 Task: For heading Use Playfair display with dark grey 1 1 colour.  font size for heading18,  'Change the font style of data to'Playfair display and font size to 9,  Change the alignment of both headline & data to Align center.  In the sheet  Attendance Sheet for Weekly Reportingbook
Action: Mouse moved to (46, 174)
Screenshot: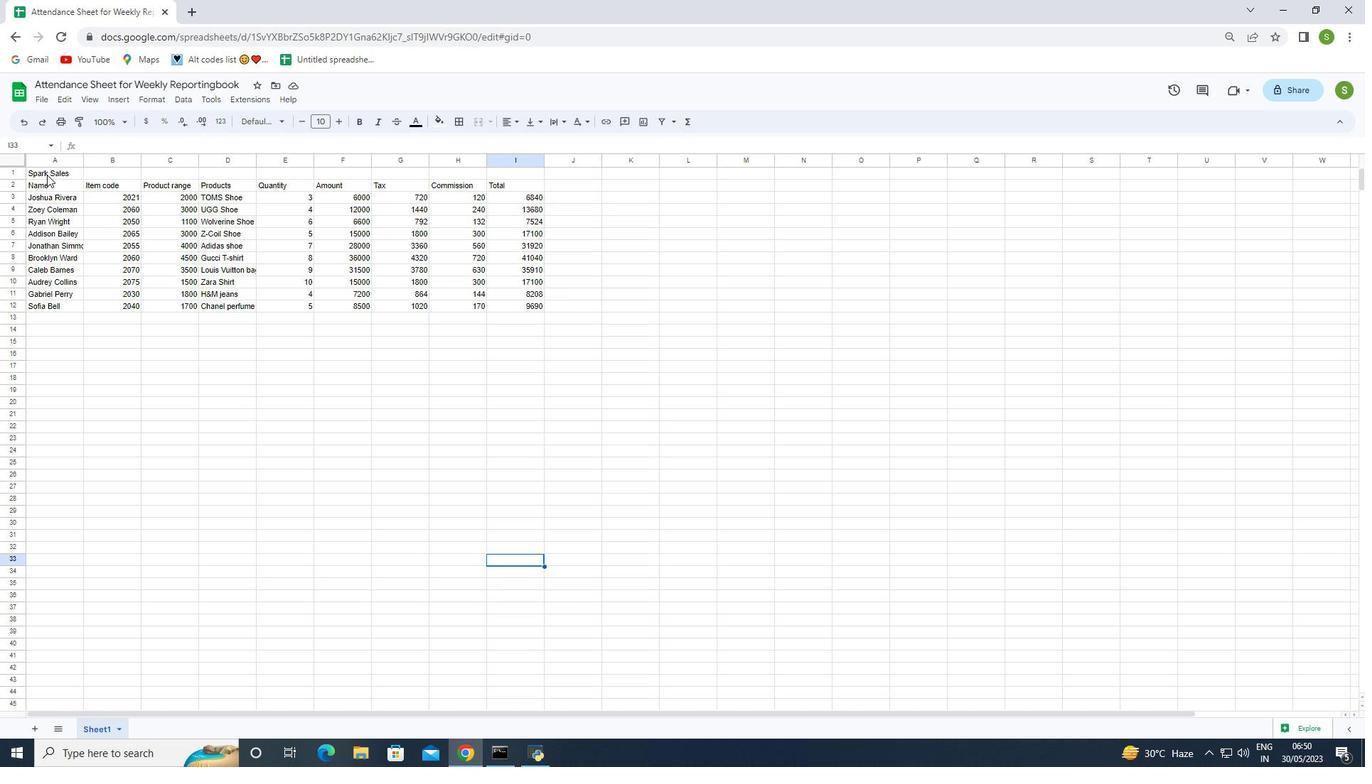 
Action: Mouse pressed left at (46, 174)
Screenshot: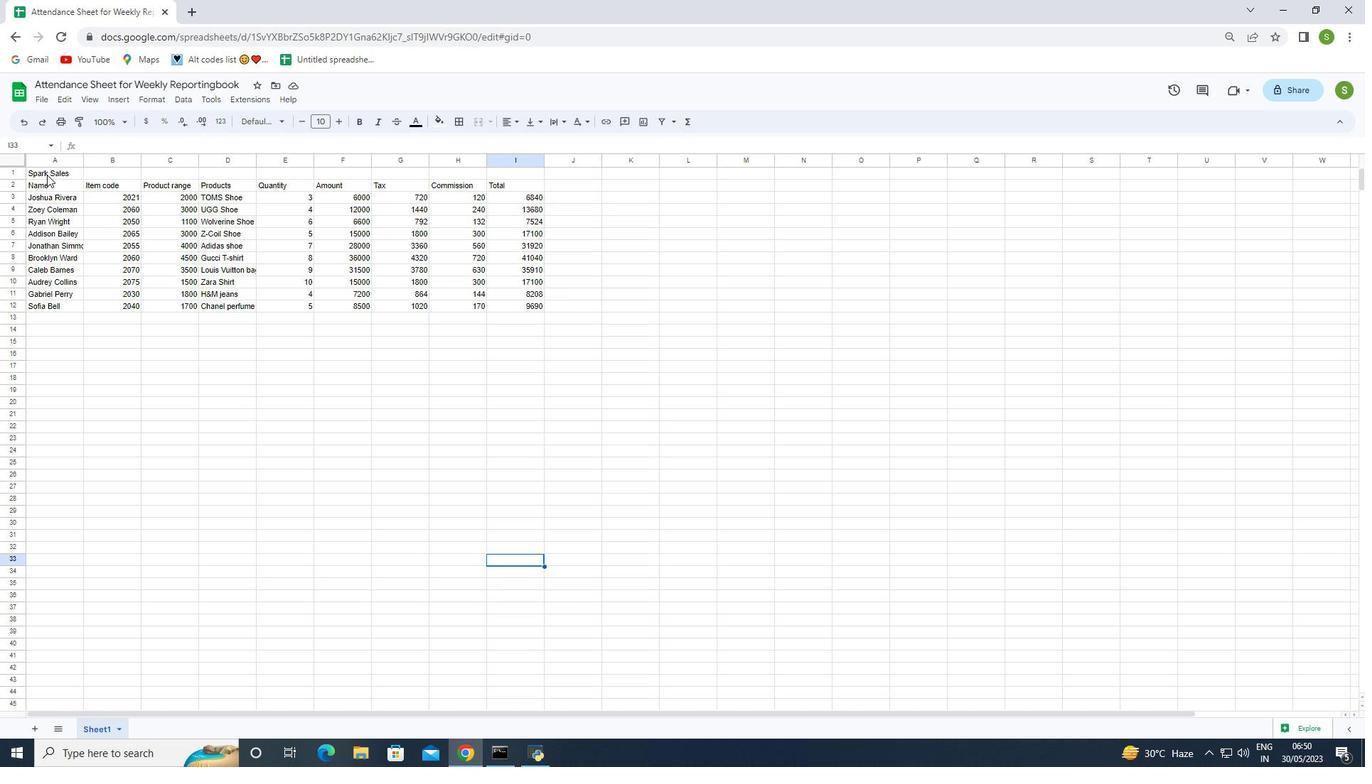 
Action: Mouse moved to (274, 122)
Screenshot: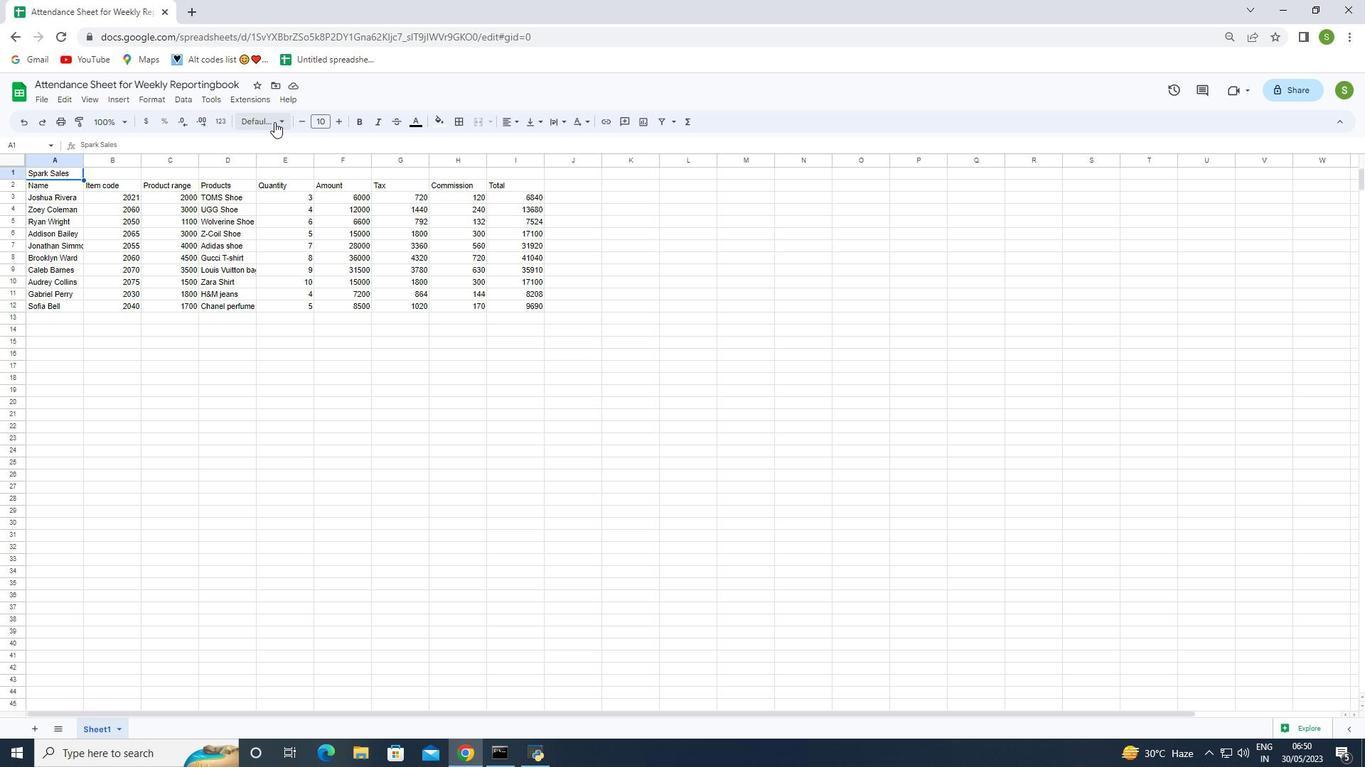 
Action: Mouse pressed left at (274, 122)
Screenshot: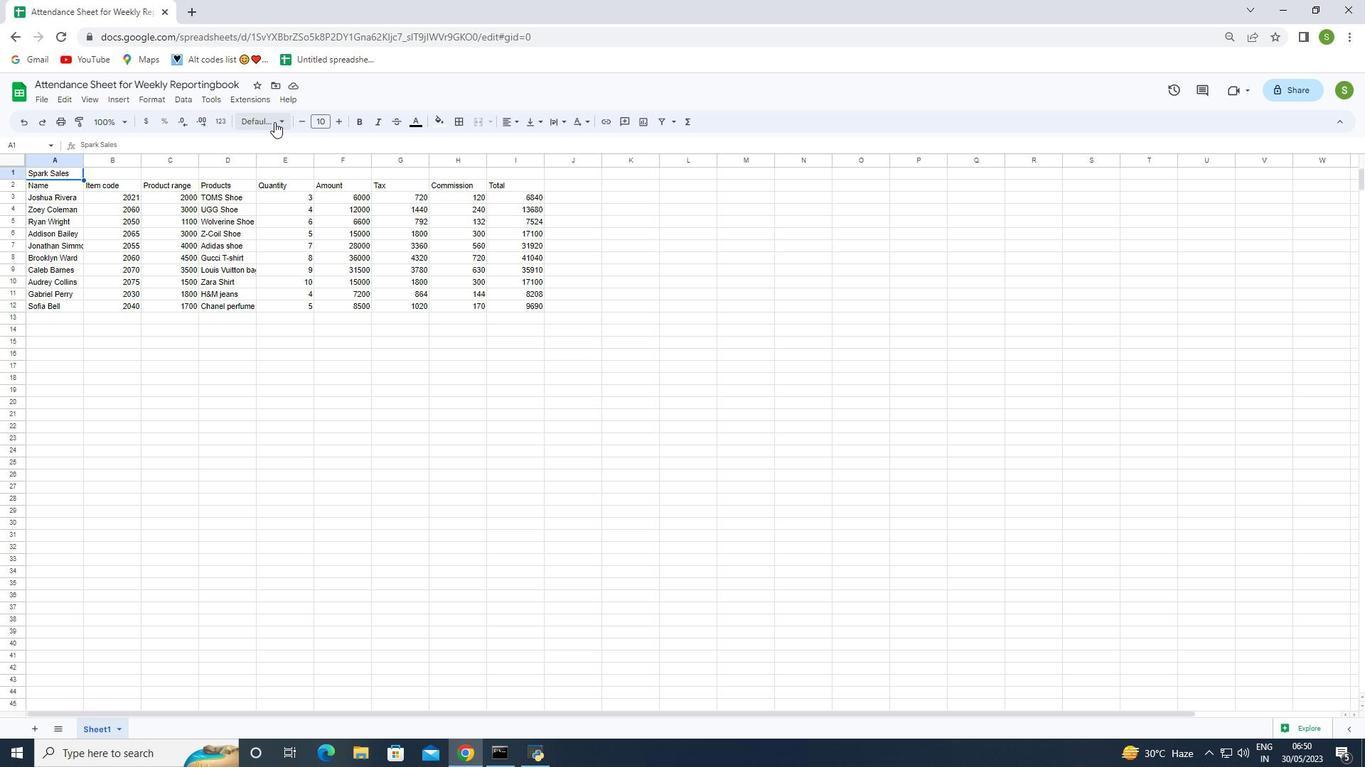 
Action: Mouse moved to (271, 597)
Screenshot: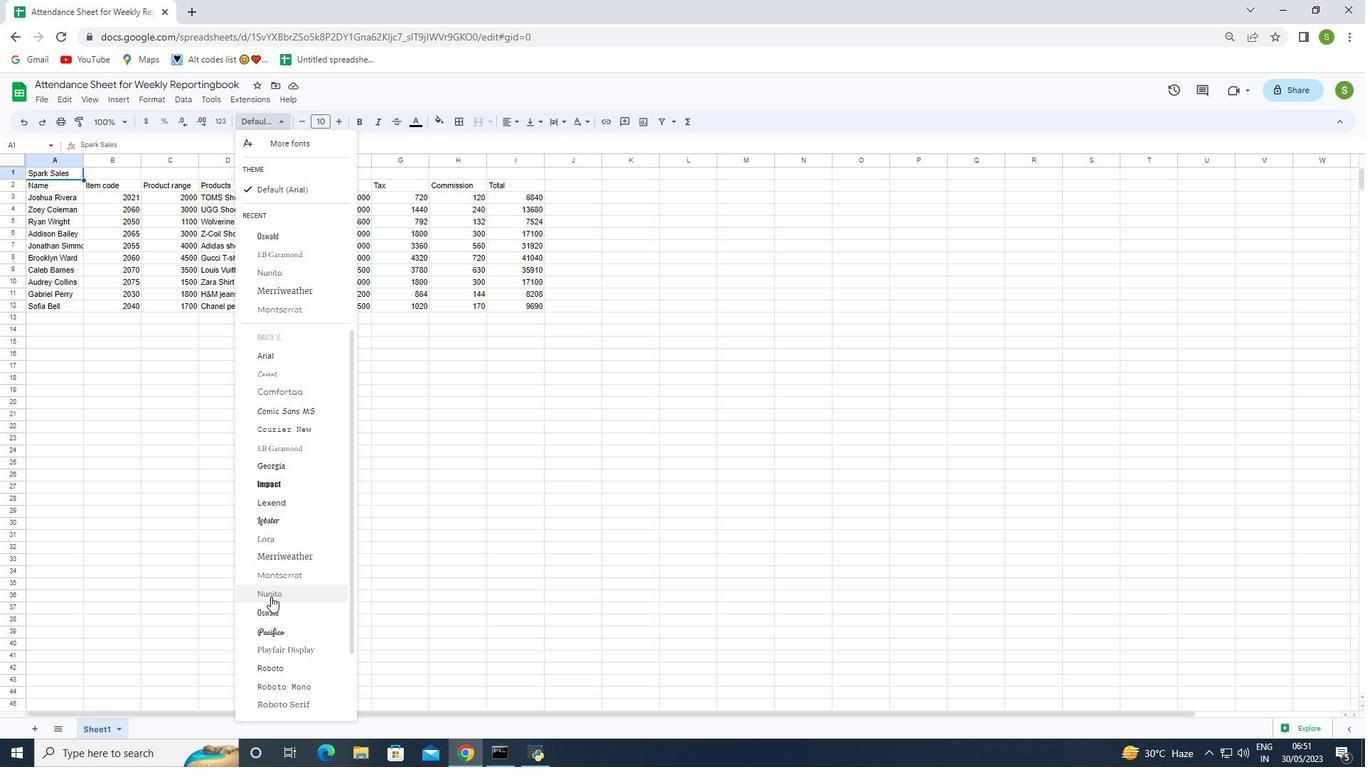 
Action: Mouse scrolled (271, 596) with delta (0, 0)
Screenshot: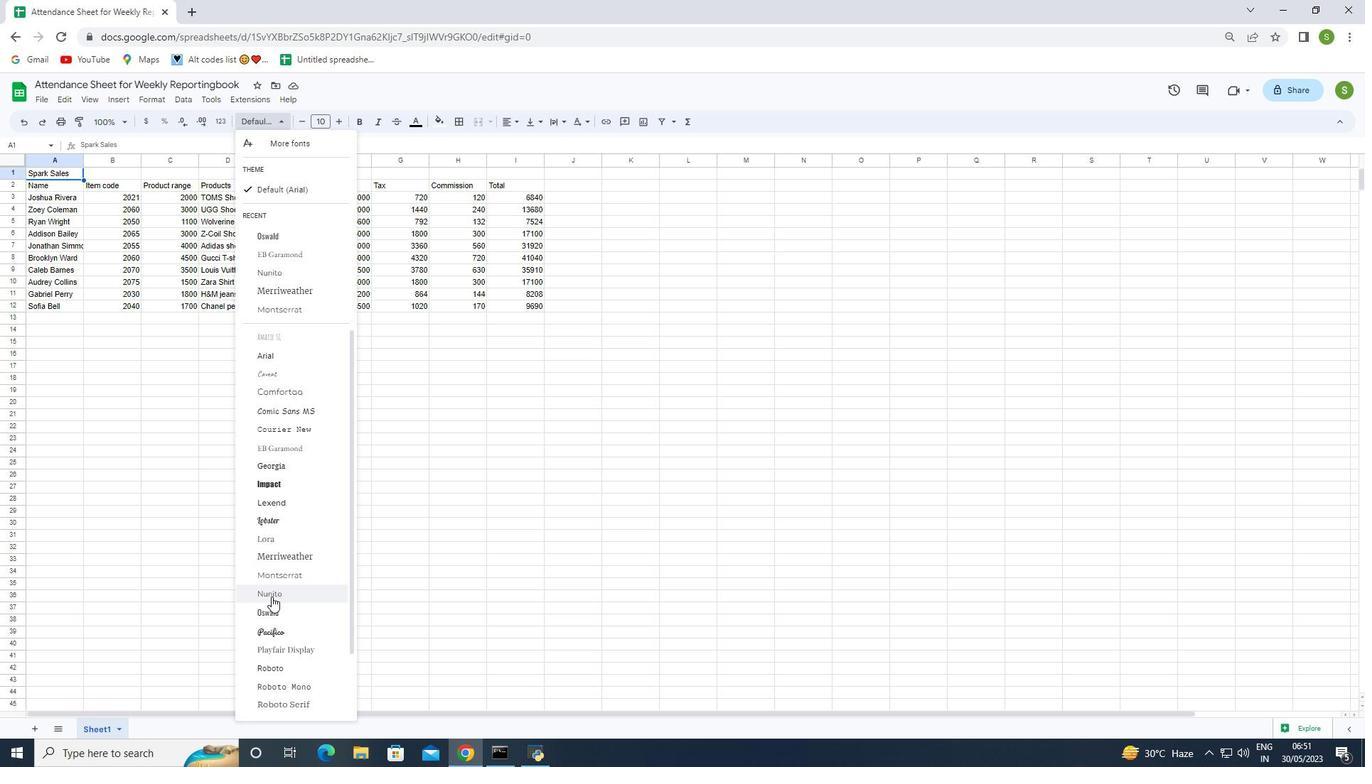 
Action: Mouse moved to (284, 644)
Screenshot: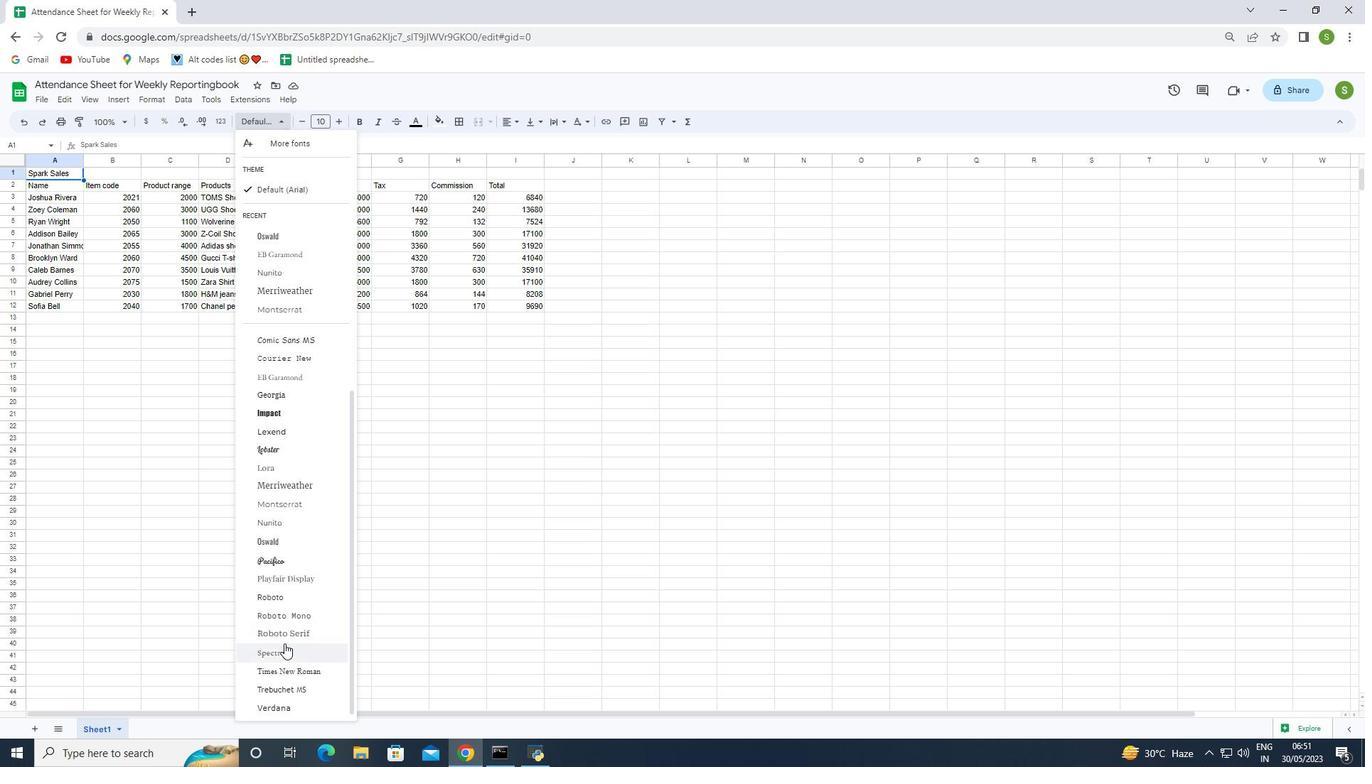 
Action: Mouse scrolled (284, 643) with delta (0, 0)
Screenshot: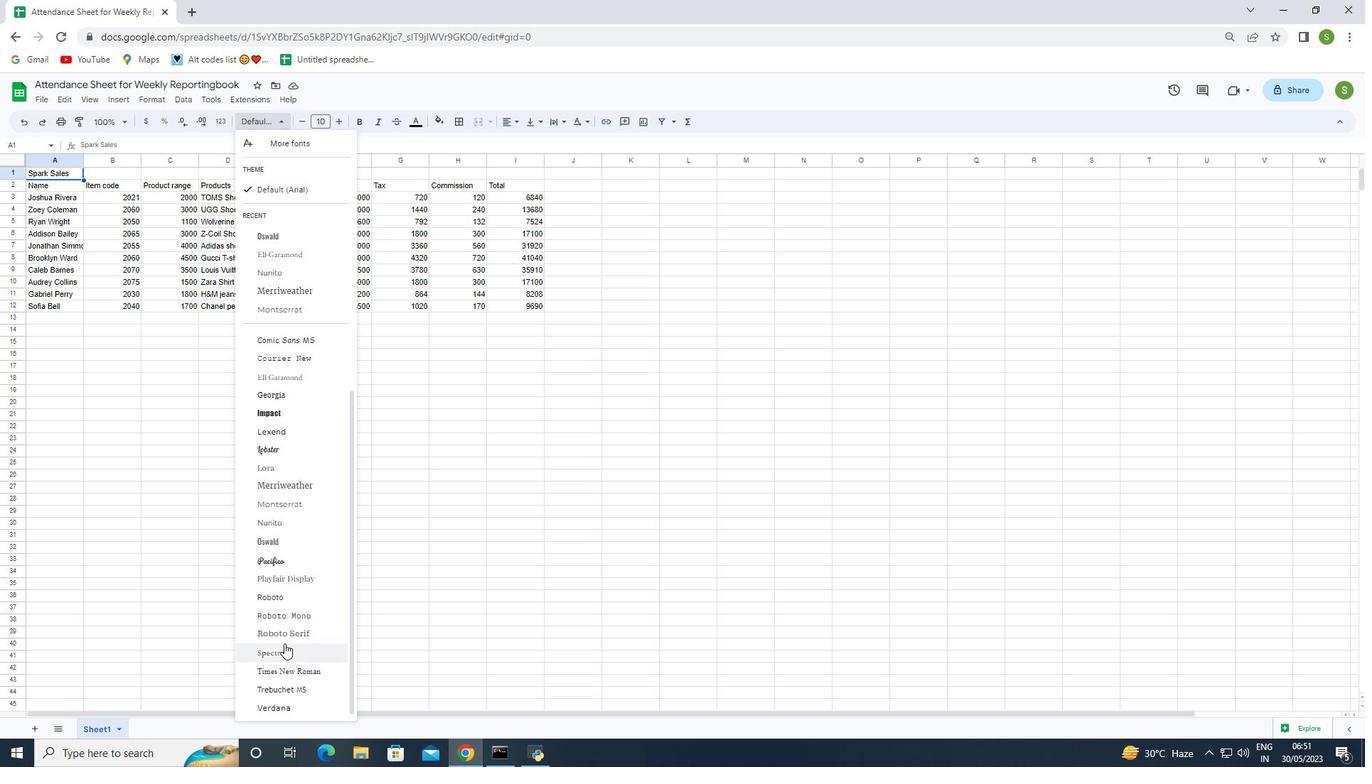 
Action: Mouse scrolled (284, 643) with delta (0, 0)
Screenshot: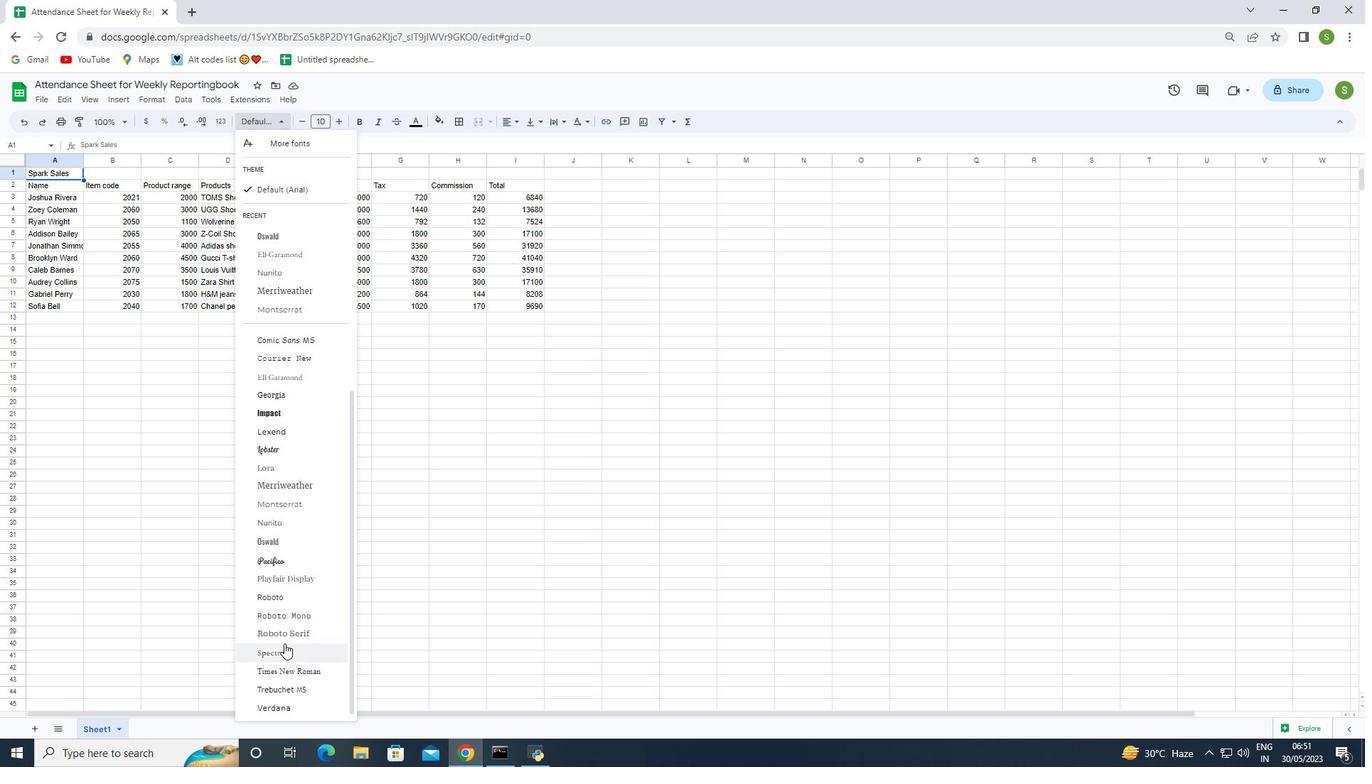 
Action: Mouse moved to (284, 644)
Screenshot: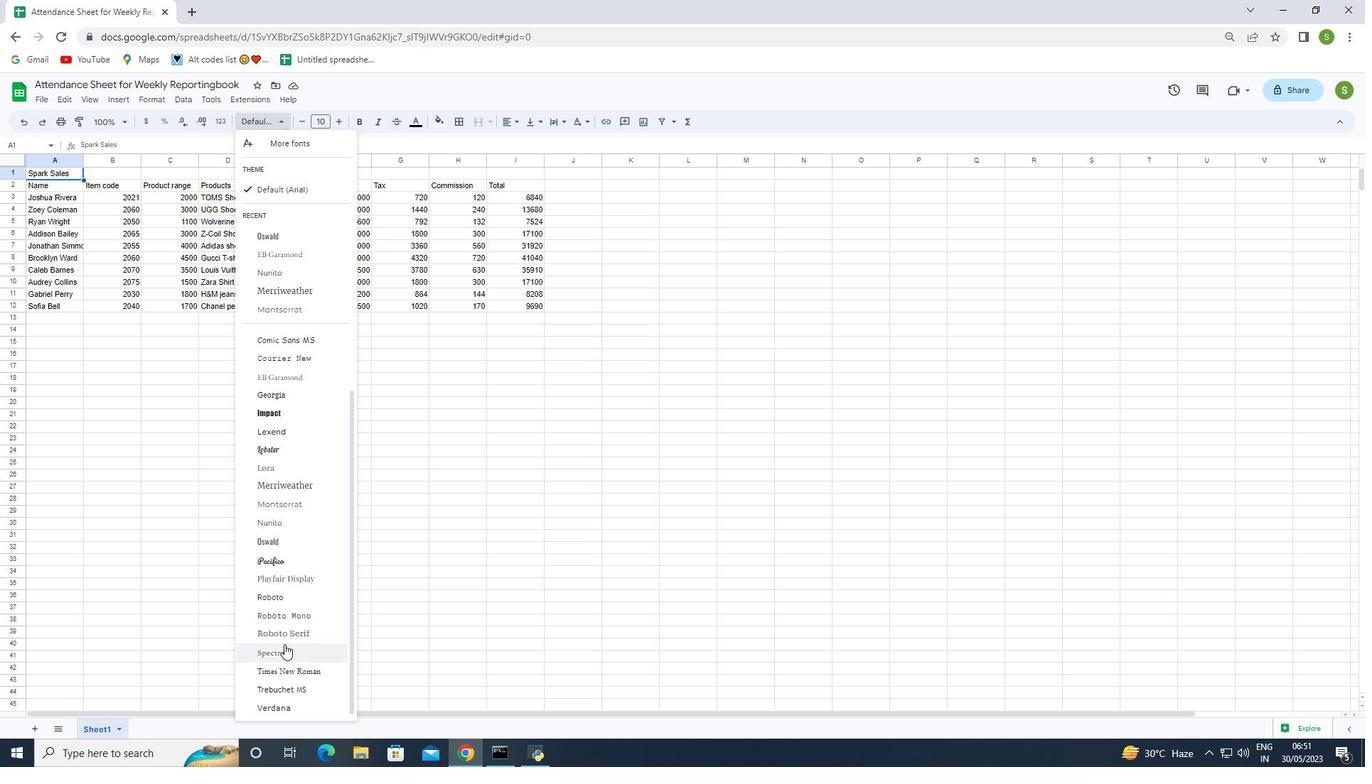 
Action: Mouse scrolled (284, 644) with delta (0, 0)
Screenshot: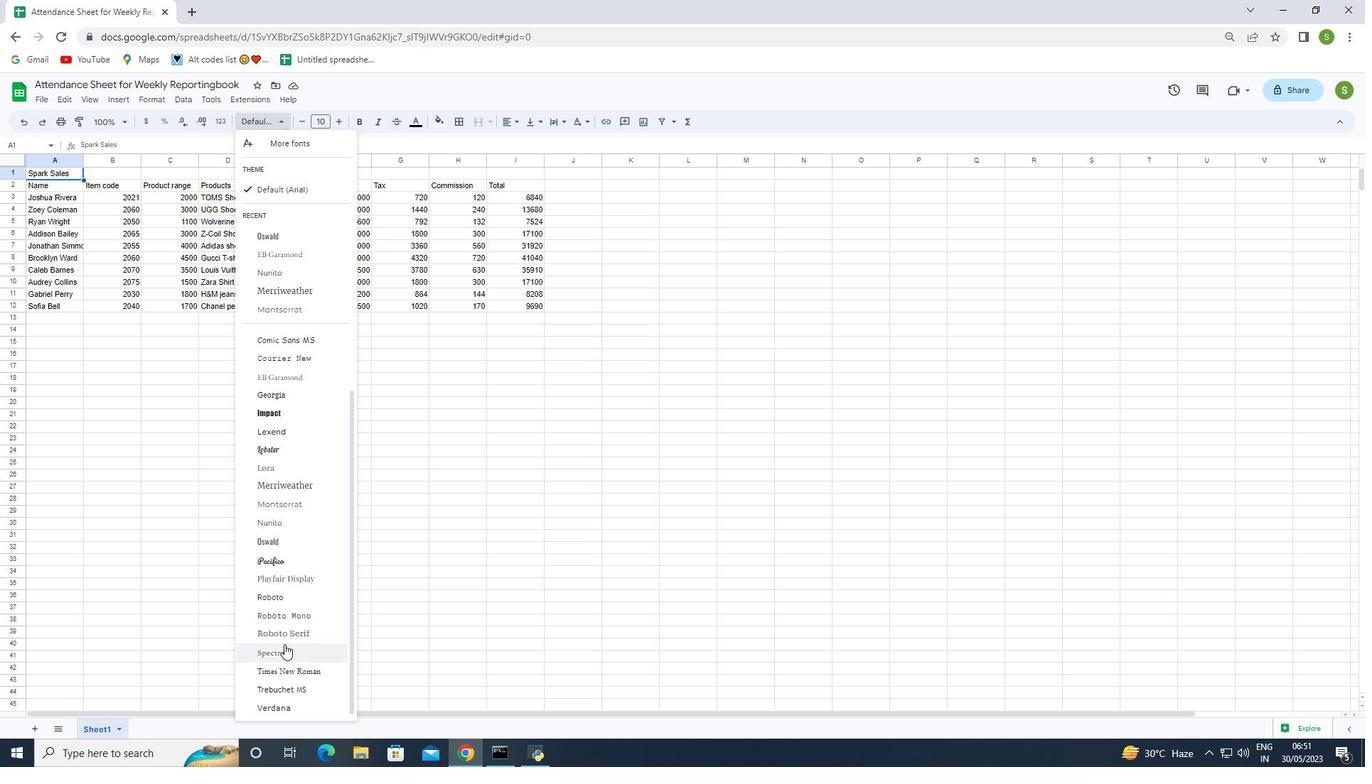 
Action: Mouse scrolled (284, 644) with delta (0, 0)
Screenshot: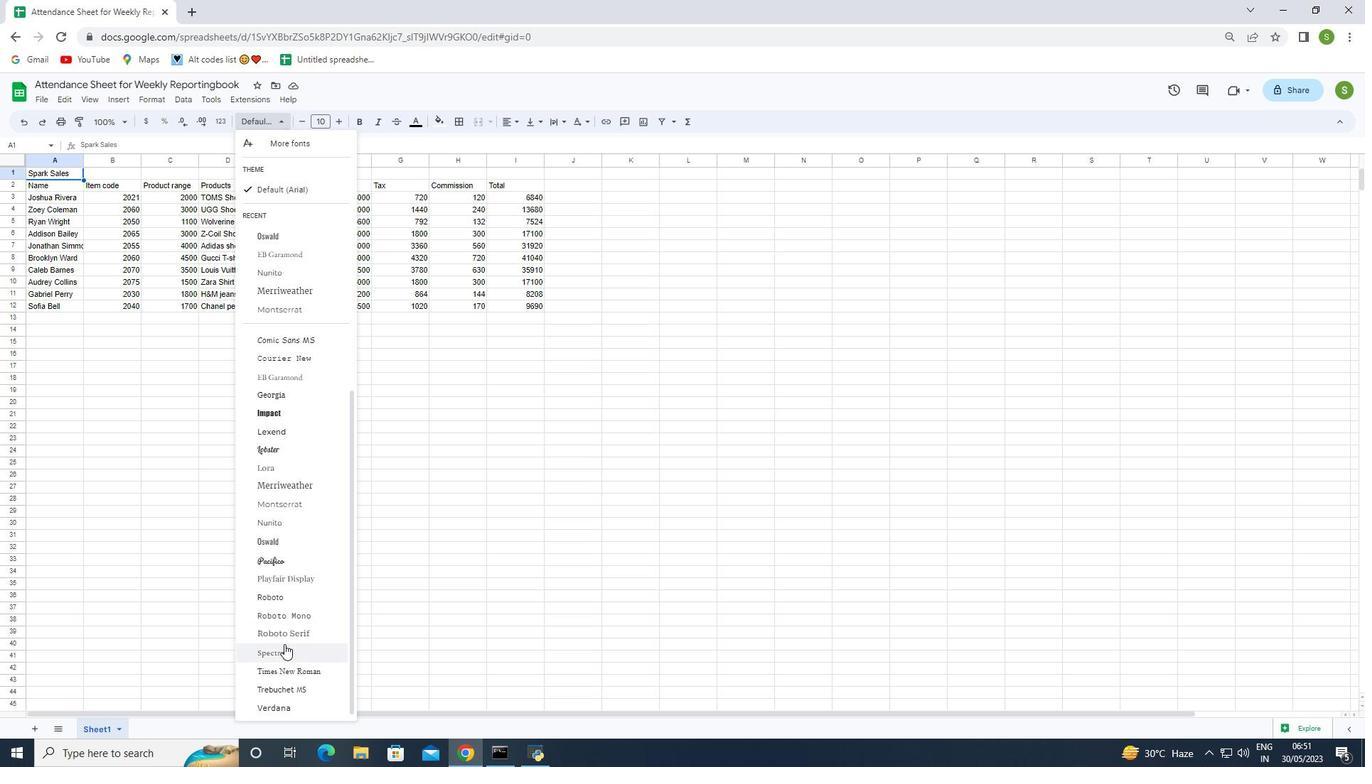 
Action: Mouse moved to (290, 664)
Screenshot: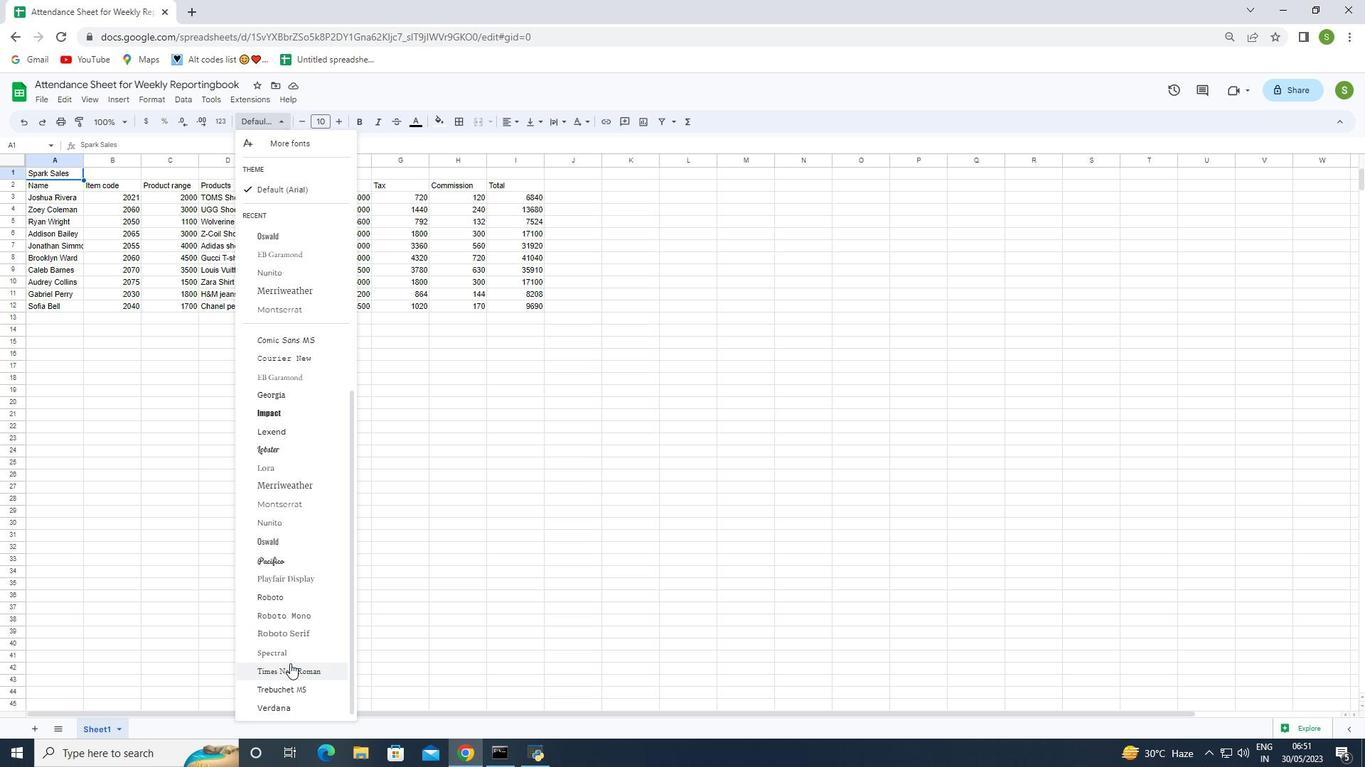 
Action: Mouse scrolled (290, 664) with delta (0, 0)
Screenshot: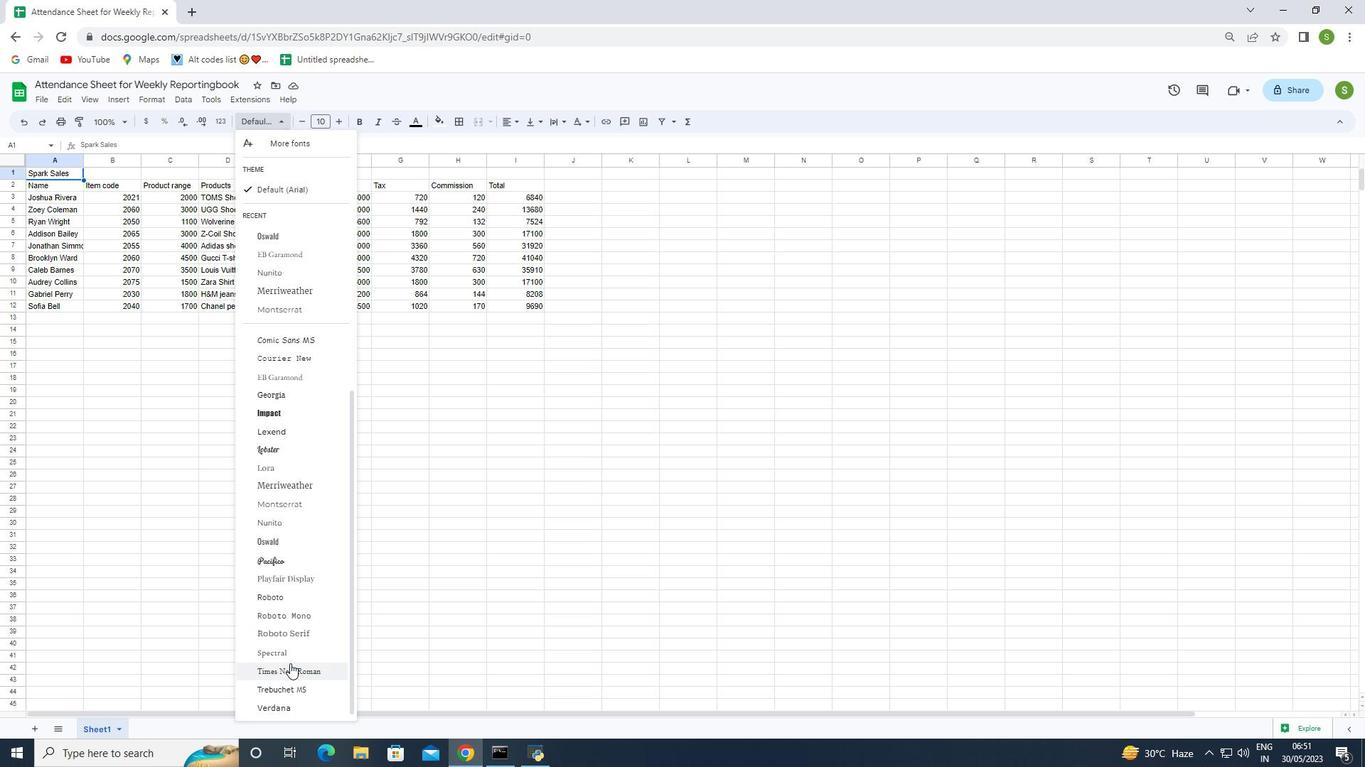 
Action: Mouse moved to (288, 658)
Screenshot: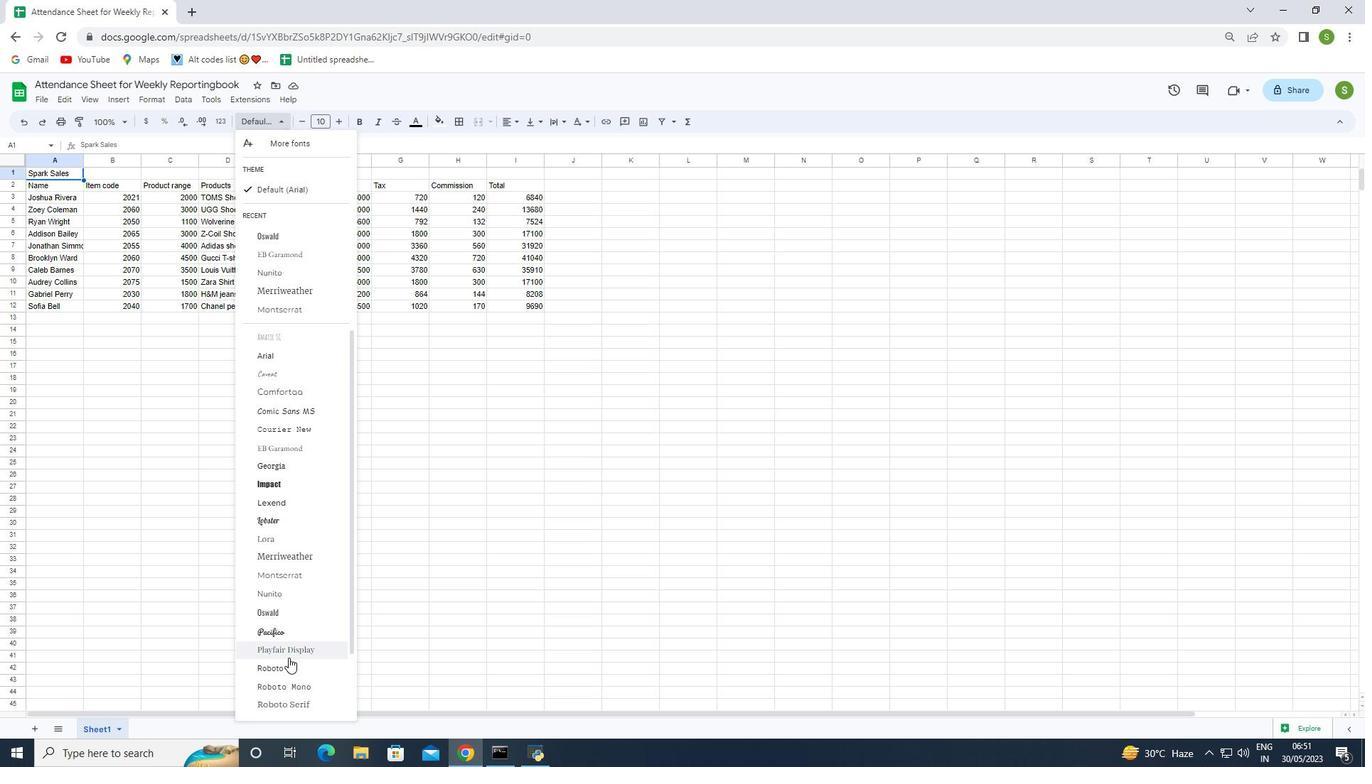 
Action: Mouse scrolled (288, 659) with delta (0, 0)
Screenshot: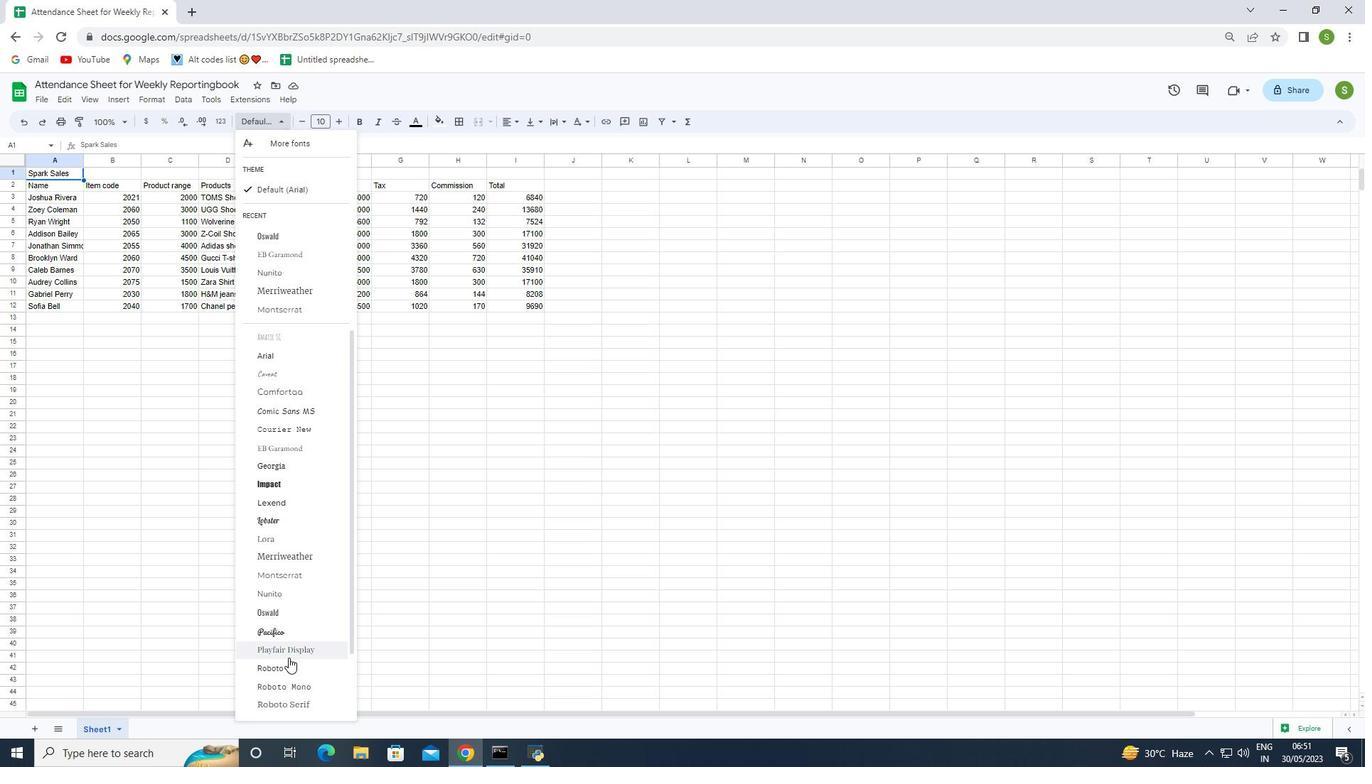 
Action: Mouse scrolled (288, 659) with delta (0, 0)
Screenshot: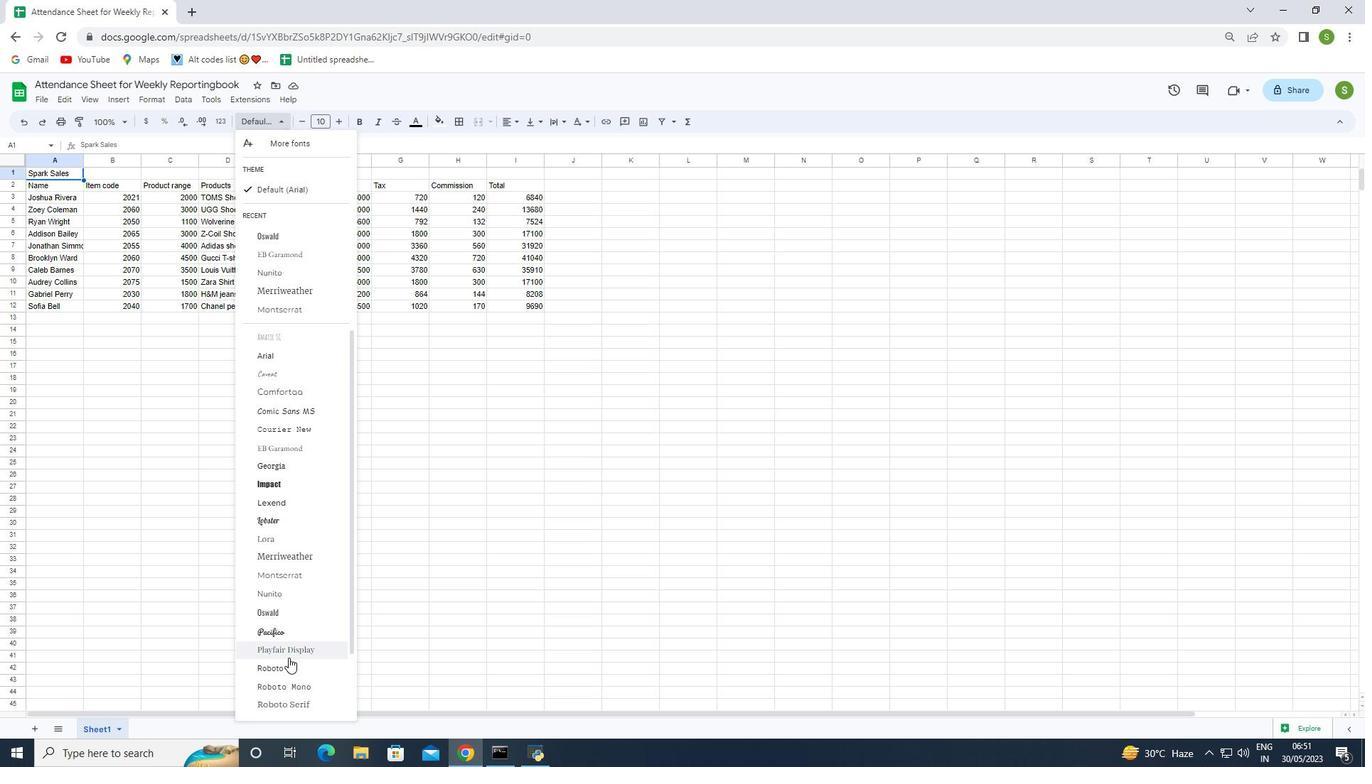 
Action: Mouse moved to (279, 607)
Screenshot: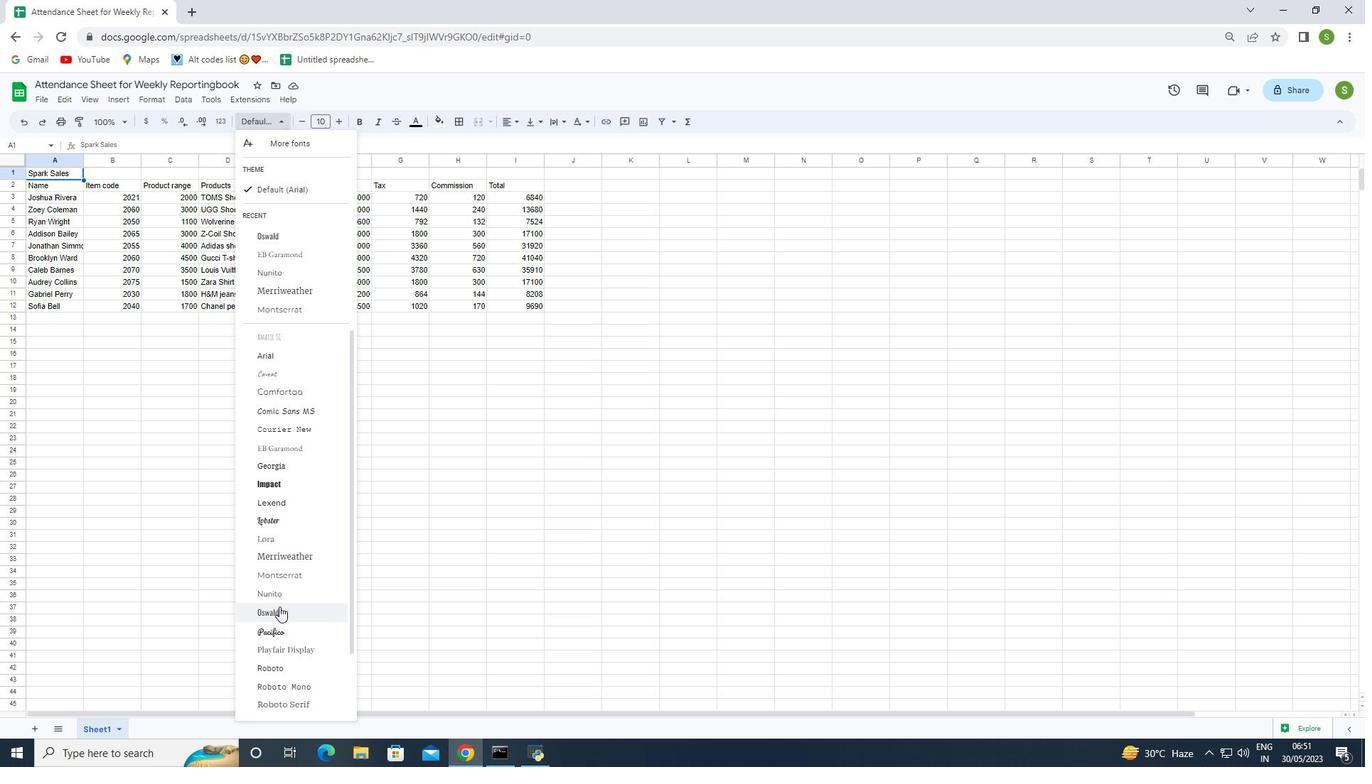 
Action: Mouse scrolled (279, 607) with delta (0, 0)
Screenshot: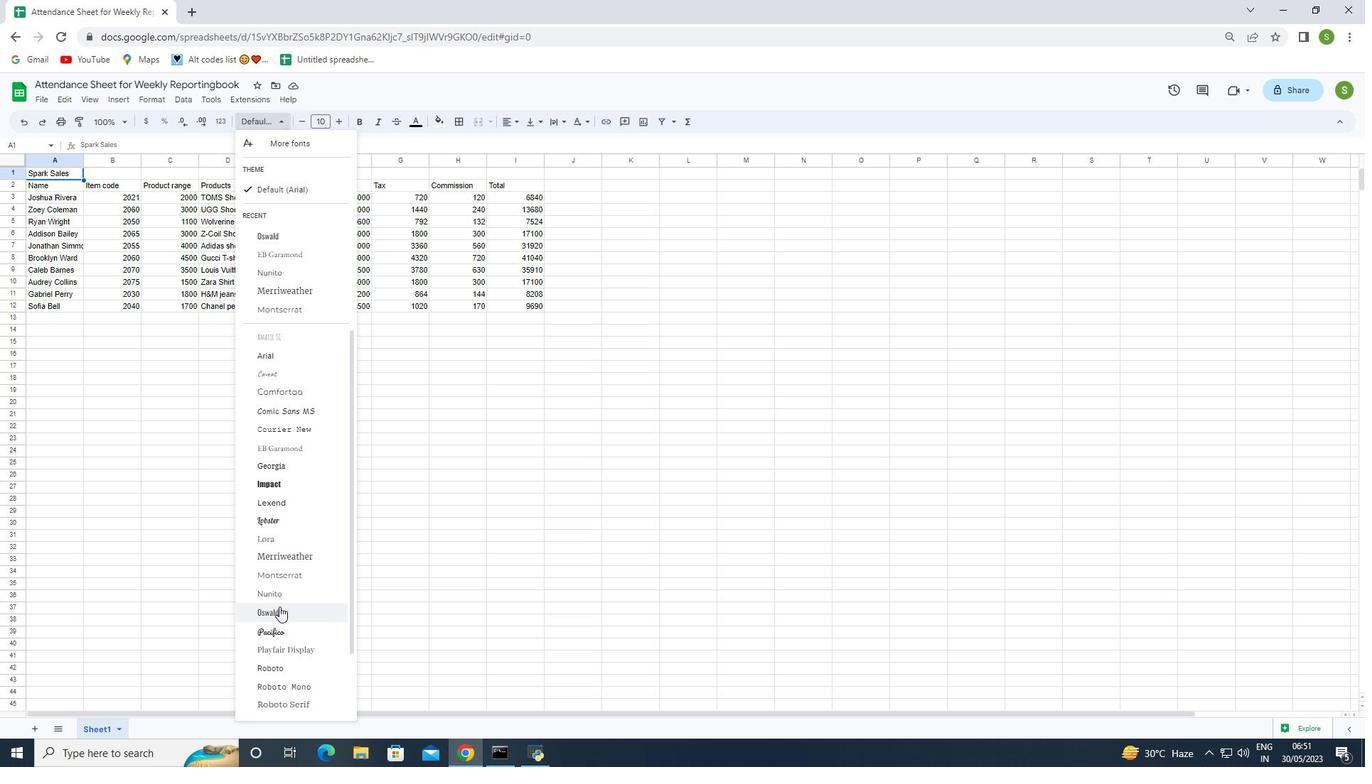 
Action: Mouse scrolled (279, 607) with delta (0, 0)
Screenshot: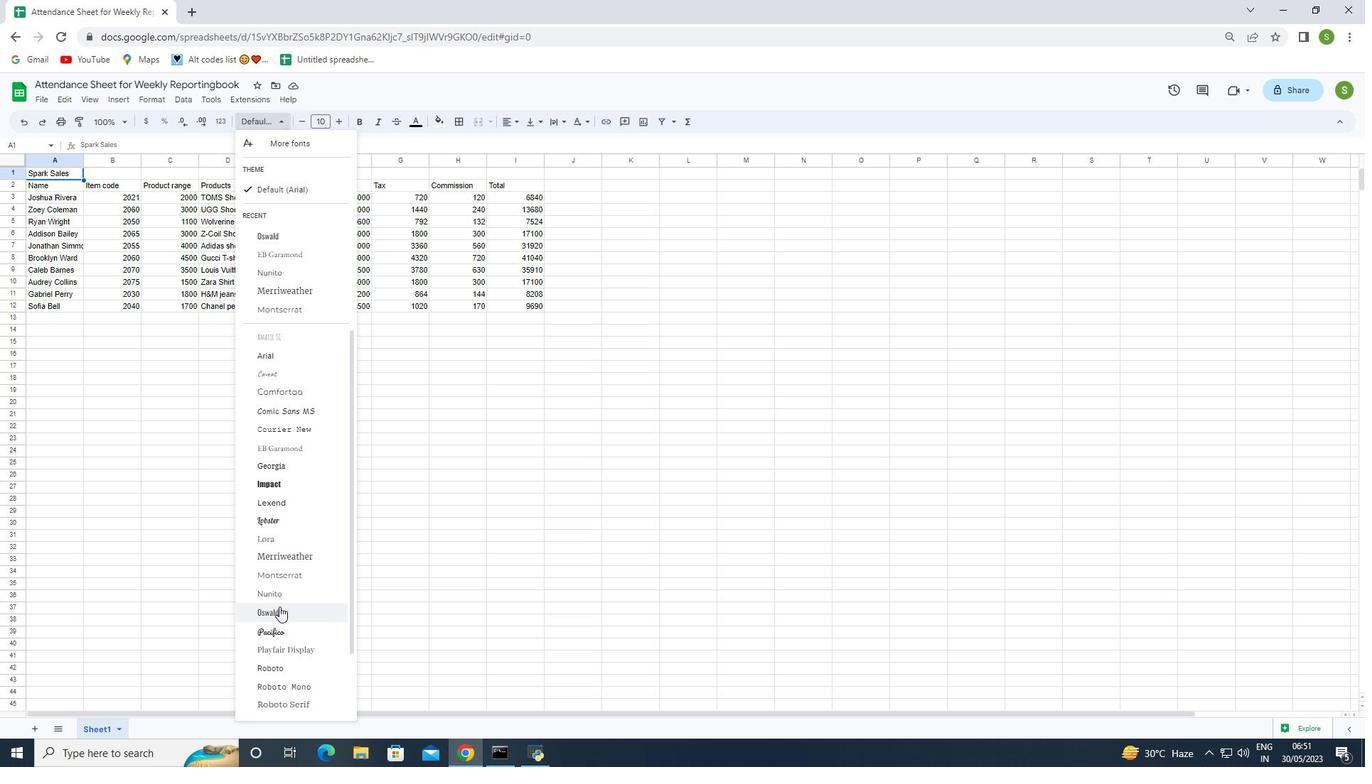
Action: Mouse moved to (278, 538)
Screenshot: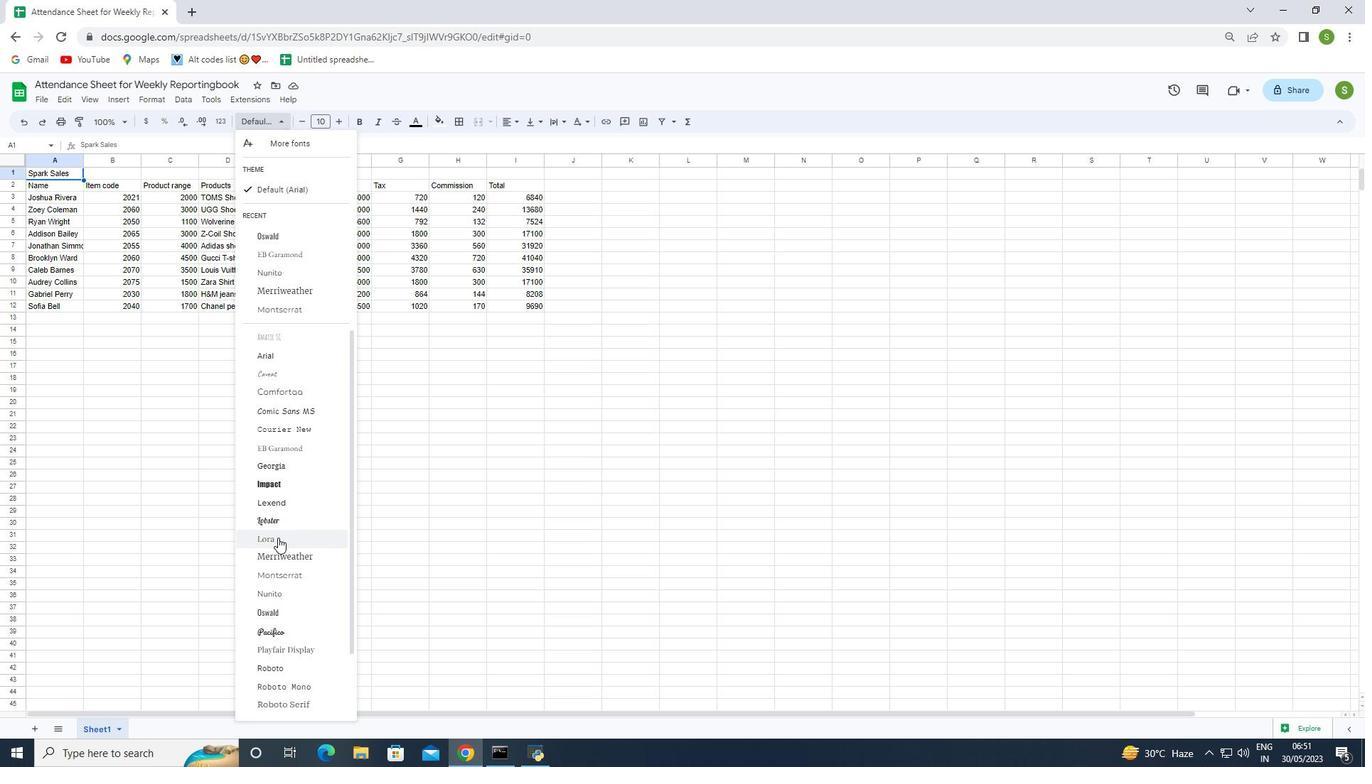 
Action: Mouse scrolled (278, 538) with delta (0, 0)
Screenshot: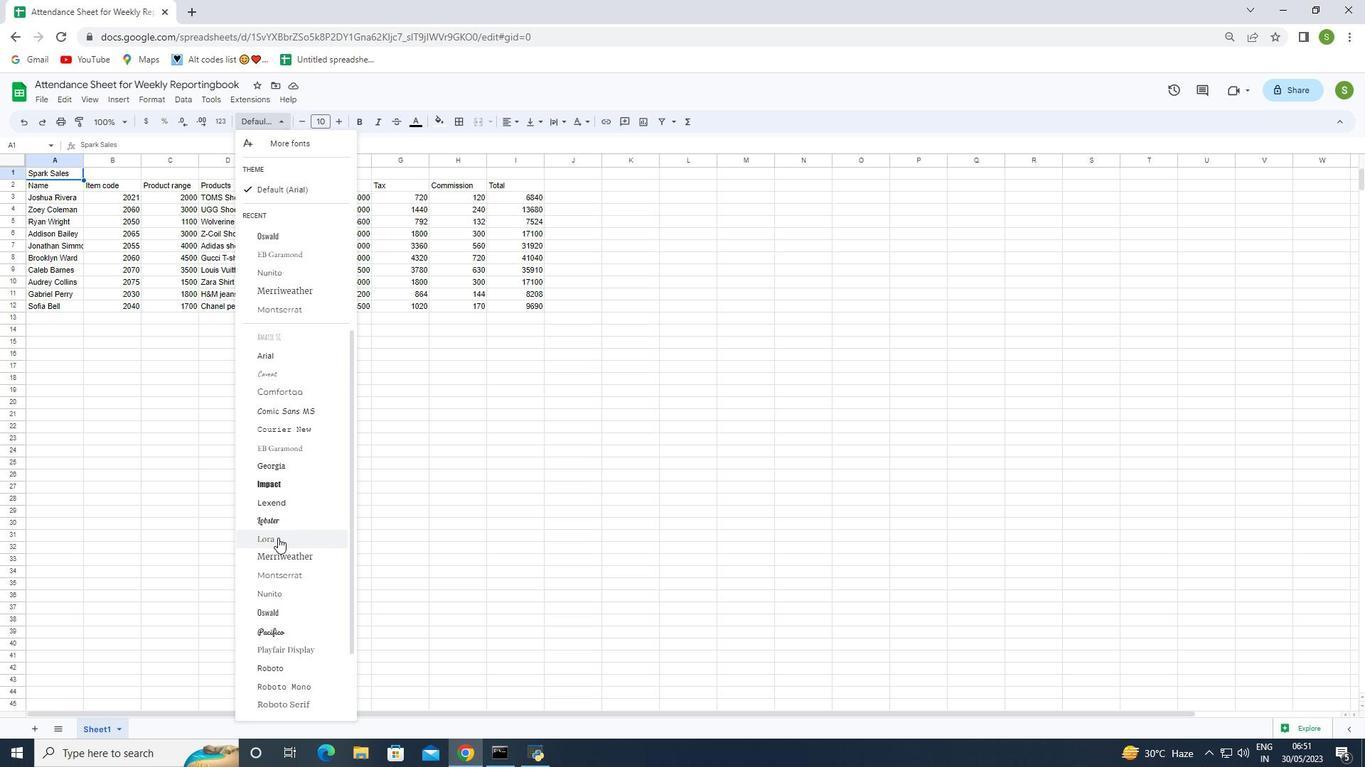 
Action: Mouse scrolled (278, 538) with delta (0, 0)
Screenshot: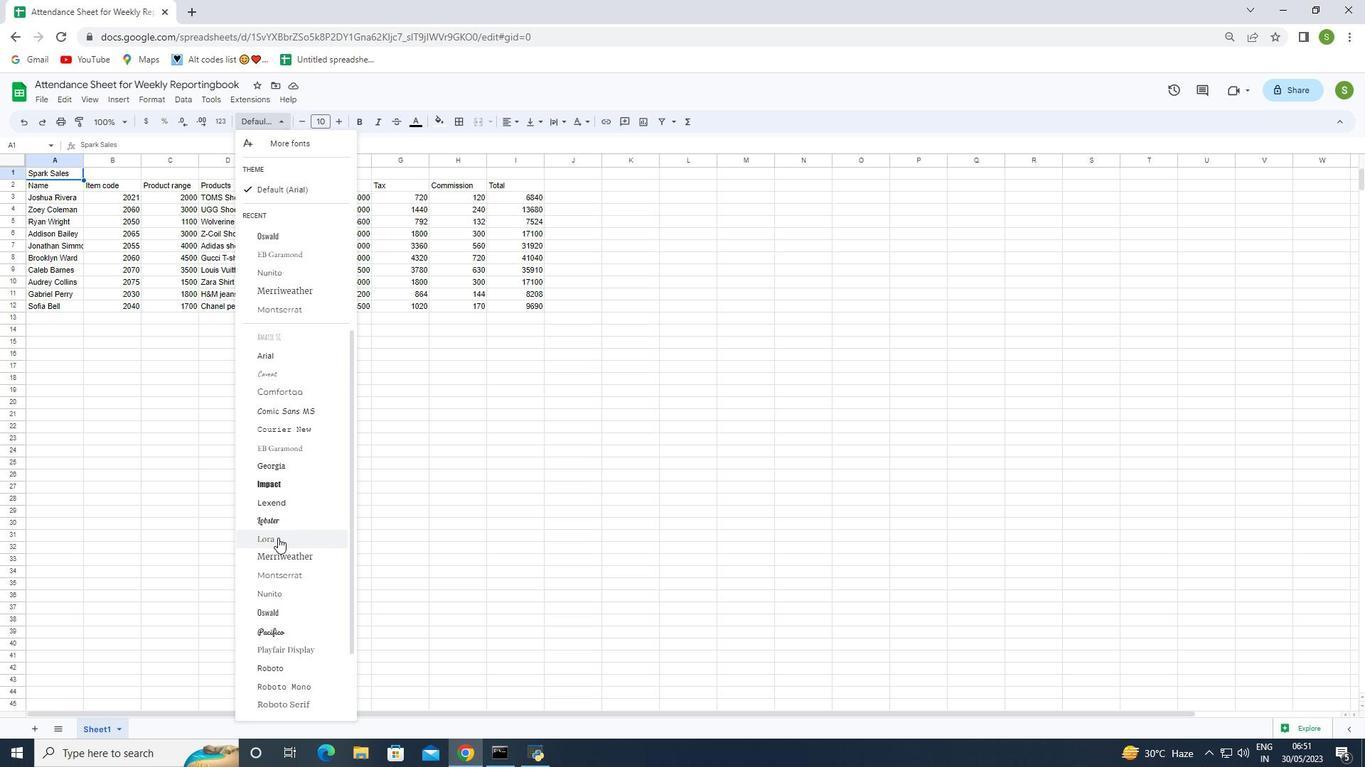 
Action: Mouse moved to (289, 649)
Screenshot: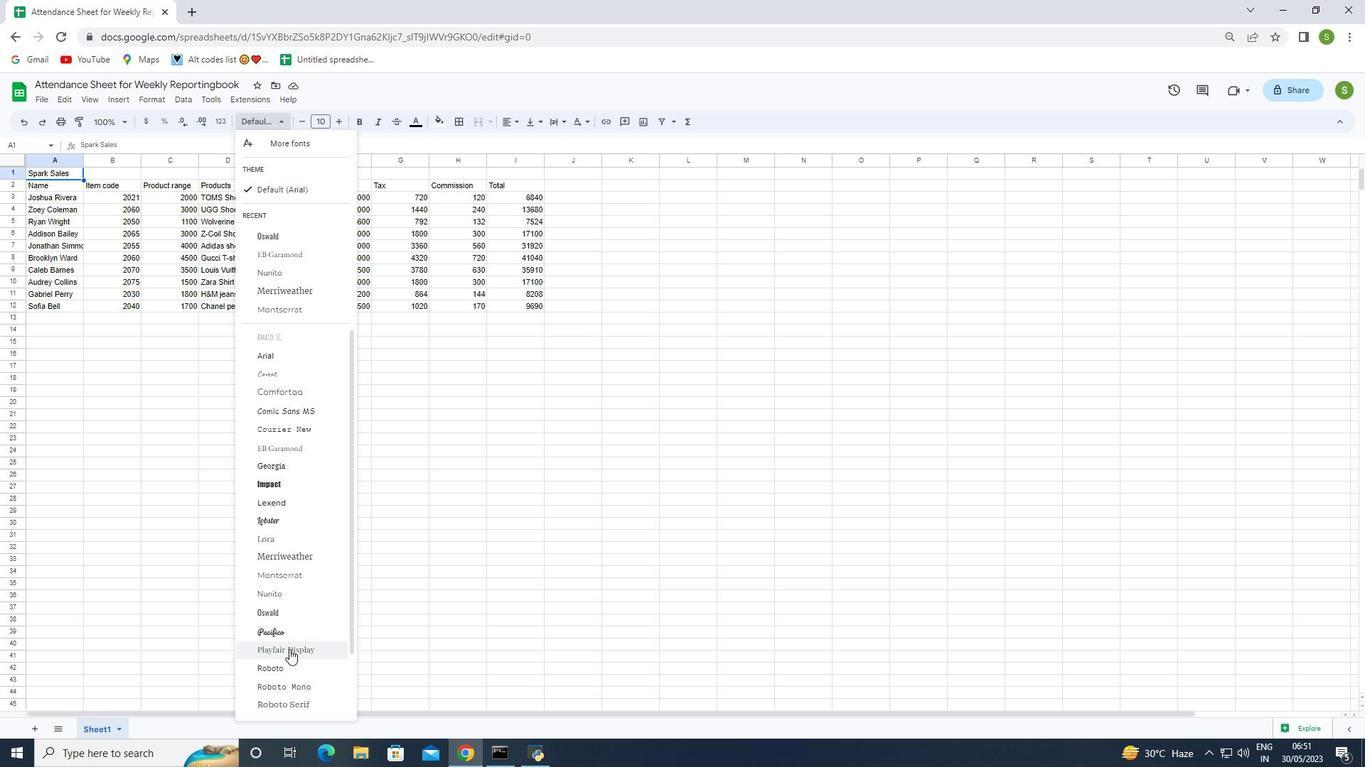 
Action: Mouse pressed left at (289, 649)
Screenshot: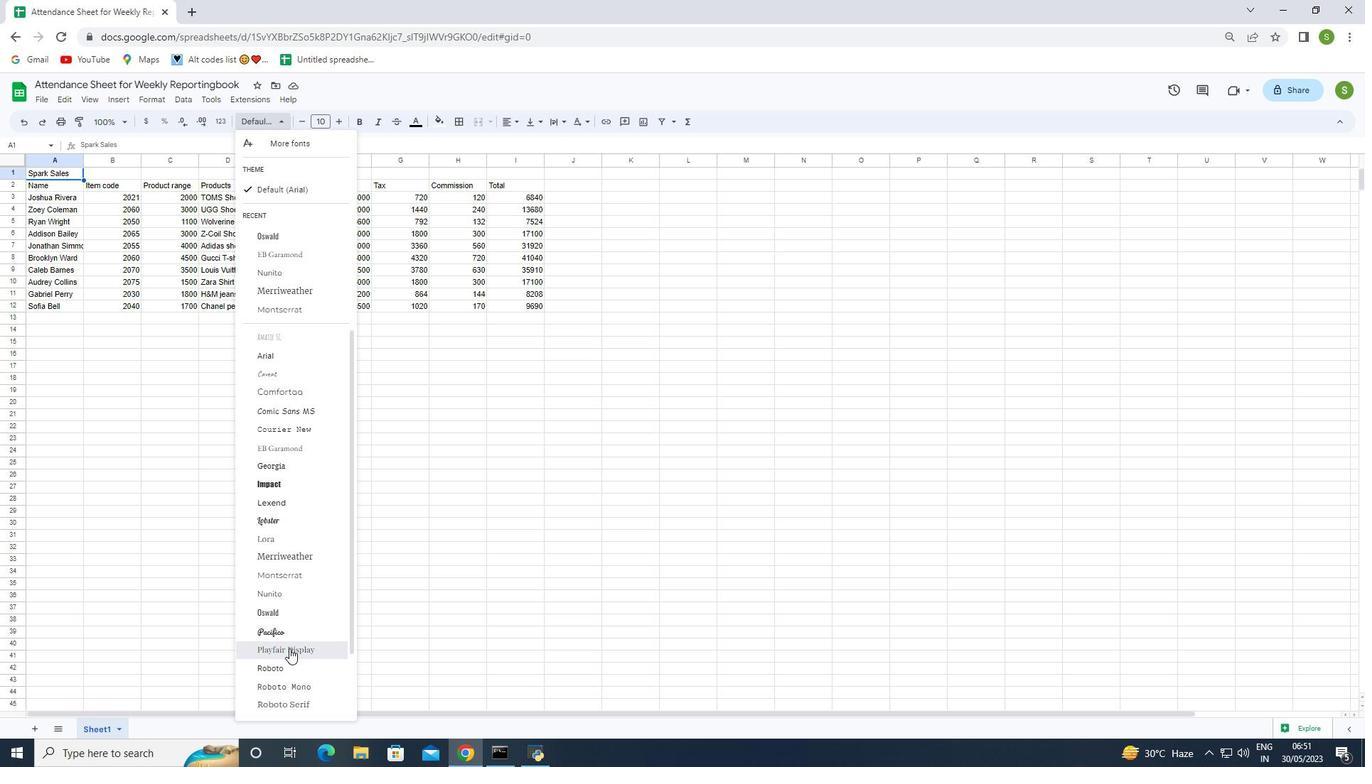 
Action: Mouse moved to (443, 121)
Screenshot: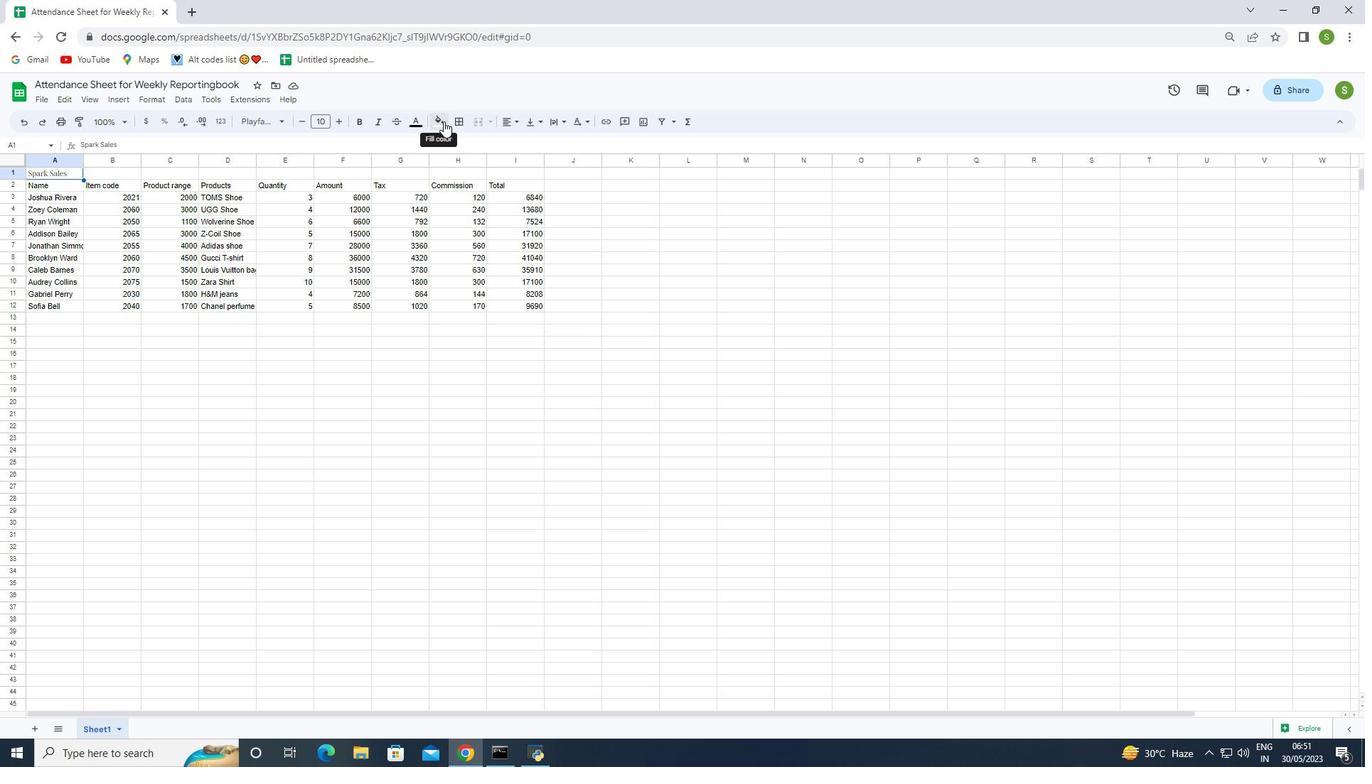 
Action: Mouse pressed left at (443, 121)
Screenshot: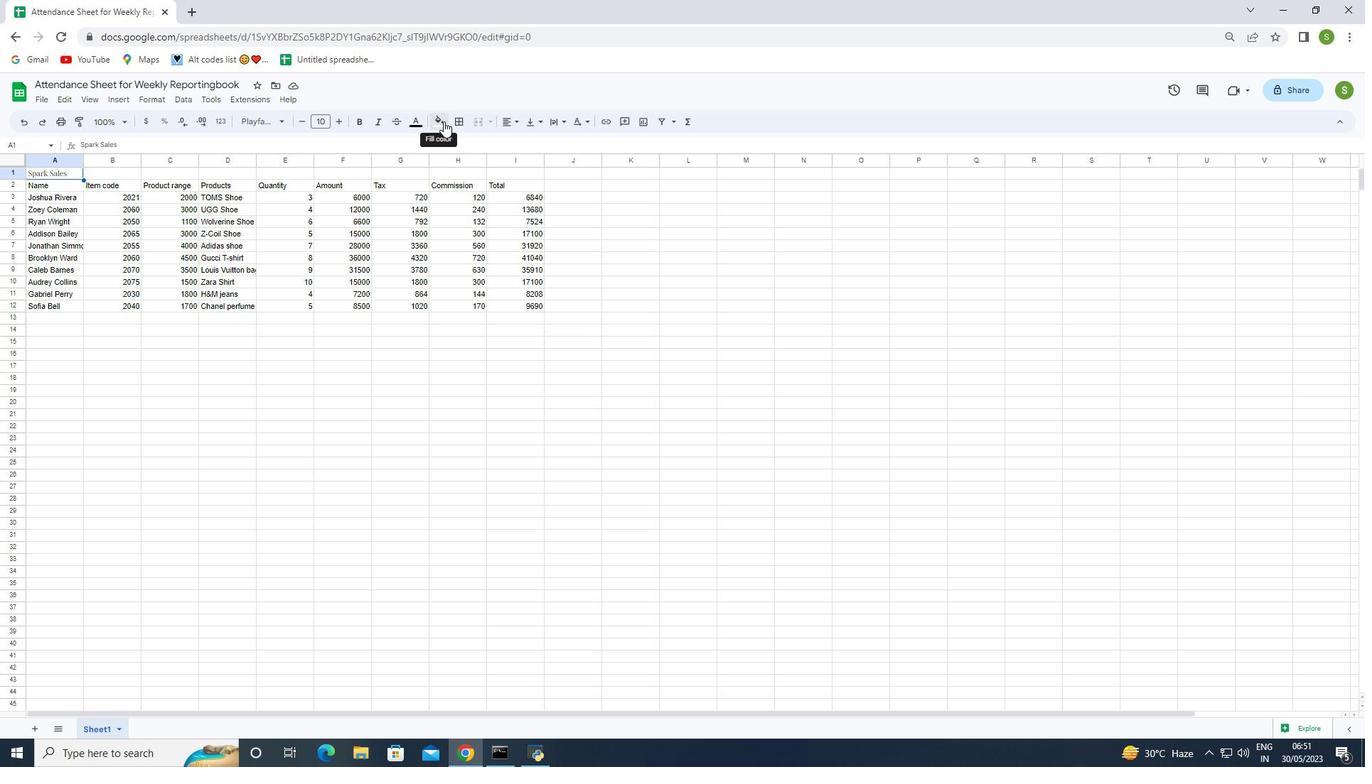 
Action: Mouse moved to (490, 161)
Screenshot: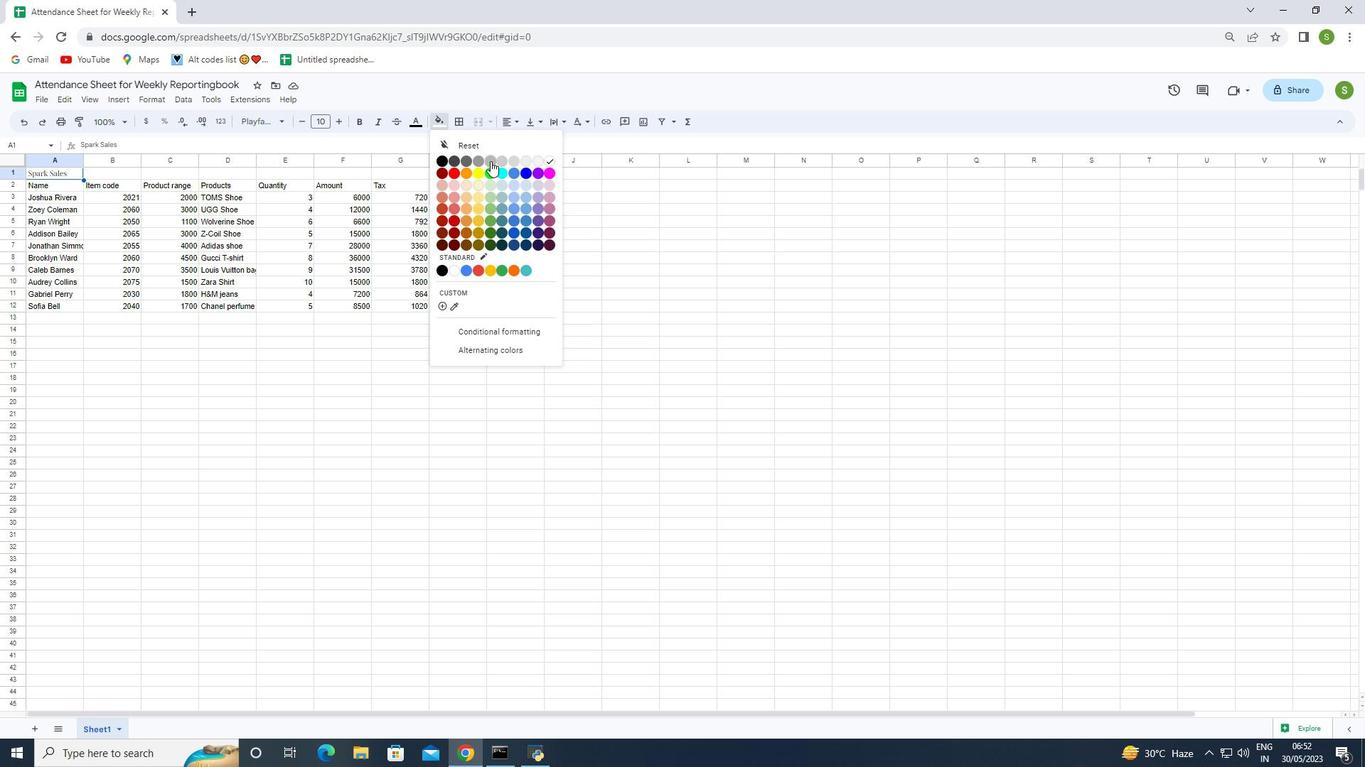 
Action: Mouse pressed left at (490, 161)
Screenshot: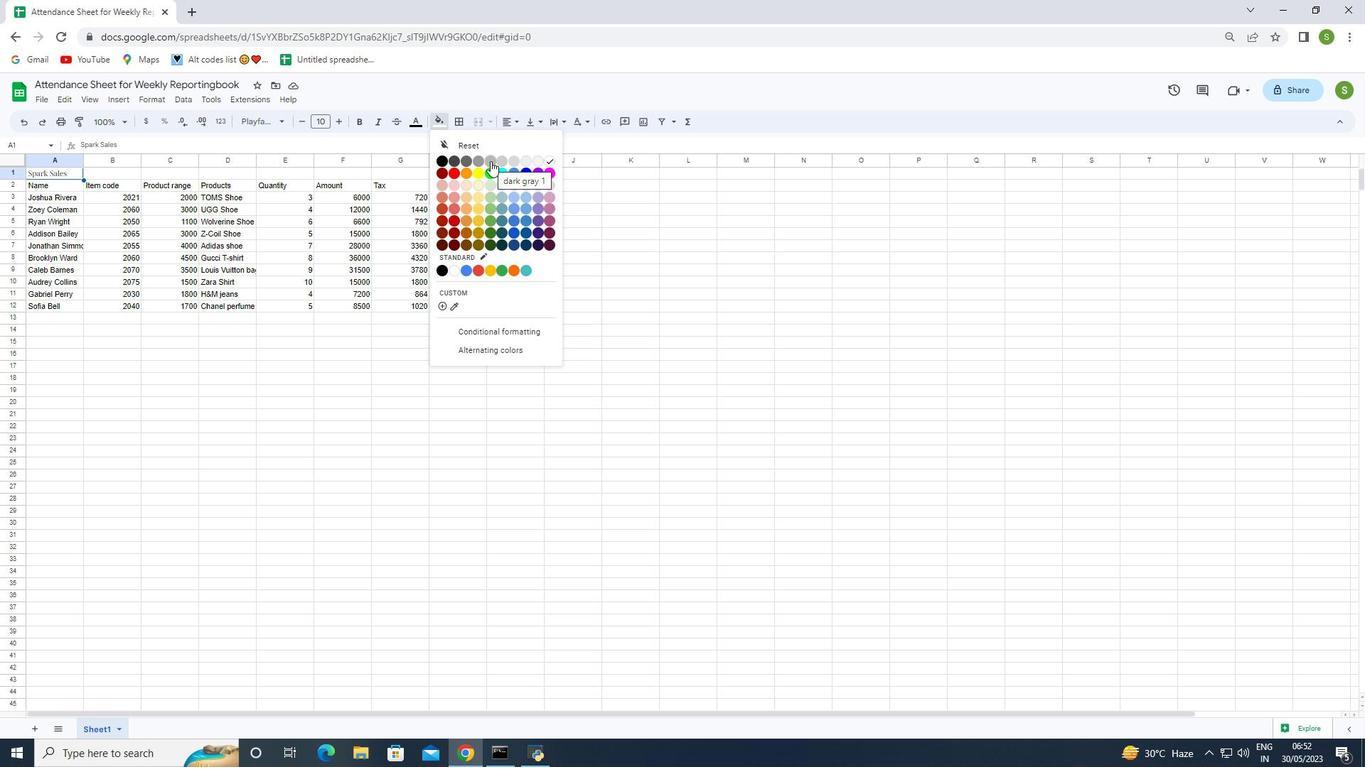 
Action: Mouse moved to (337, 121)
Screenshot: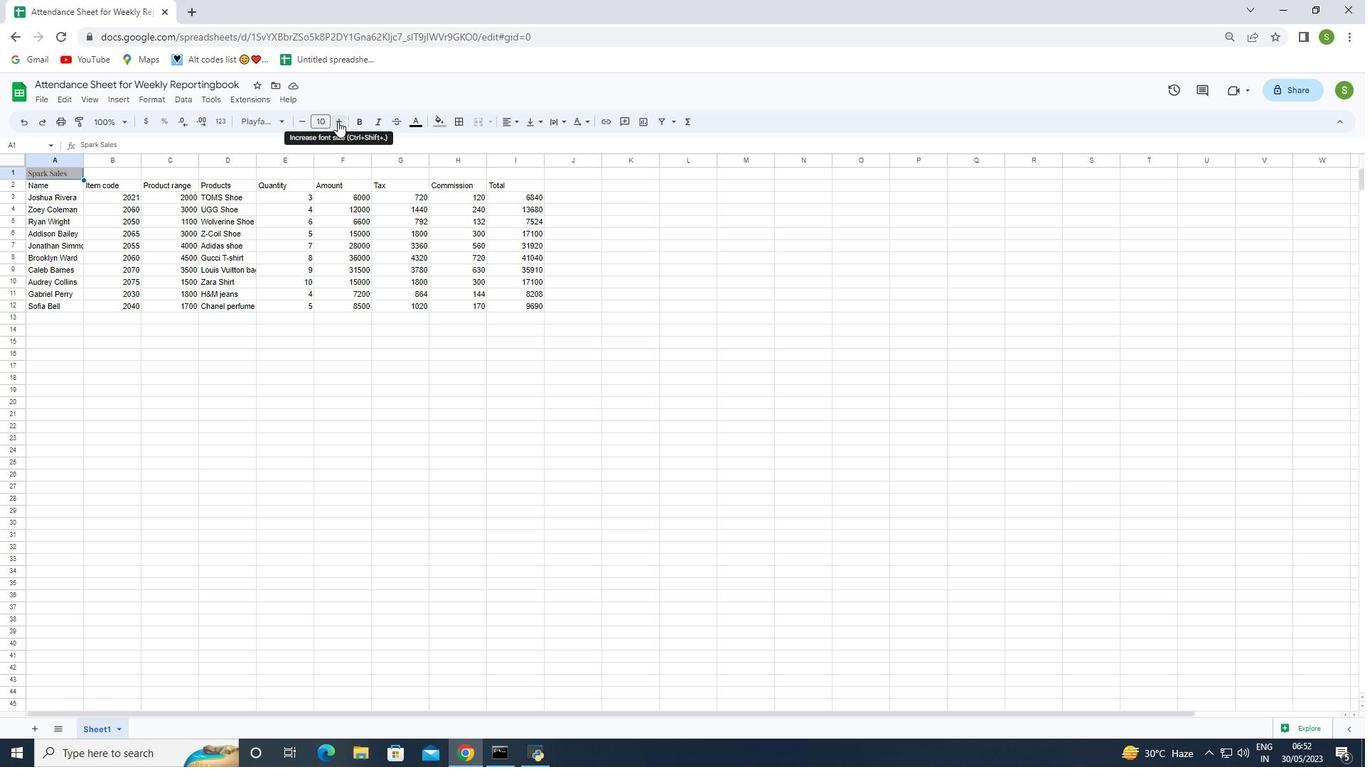 
Action: Mouse pressed left at (337, 121)
Screenshot: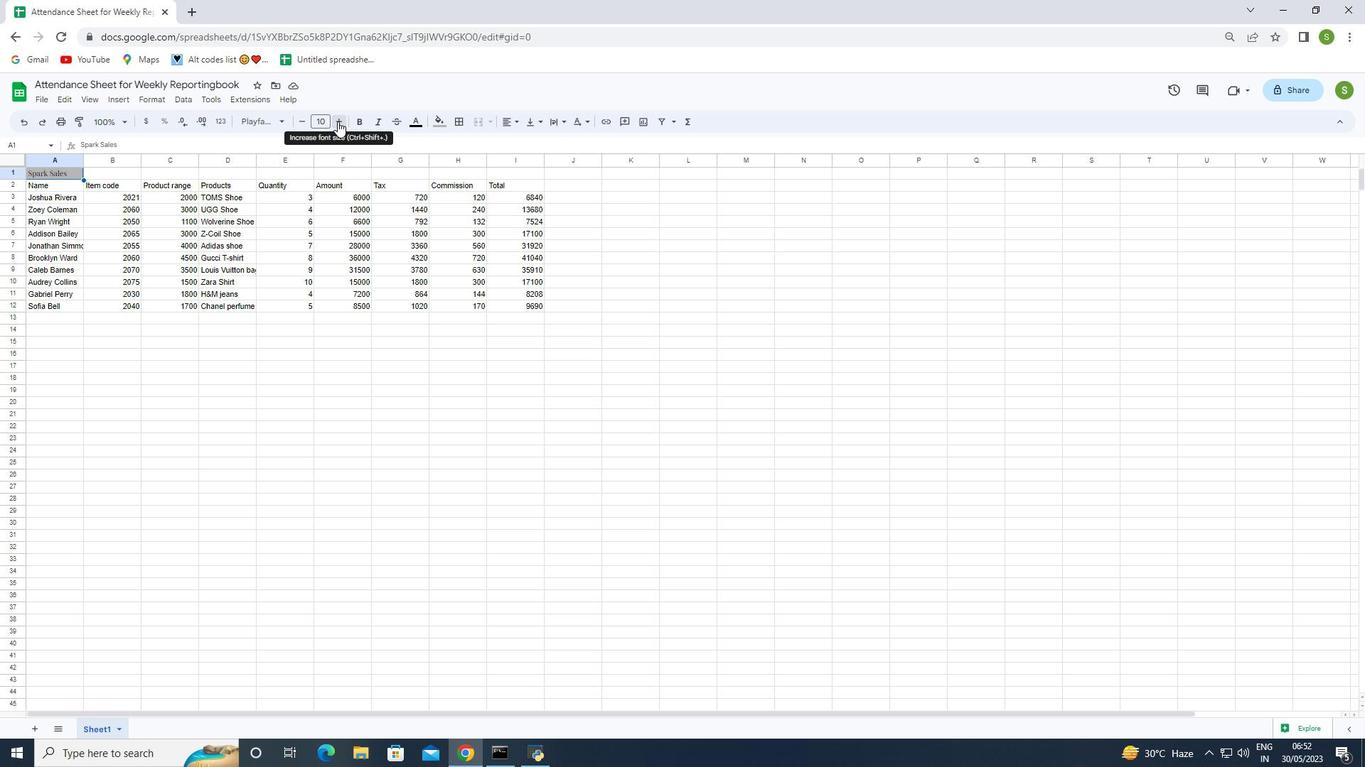 
Action: Mouse pressed left at (337, 121)
Screenshot: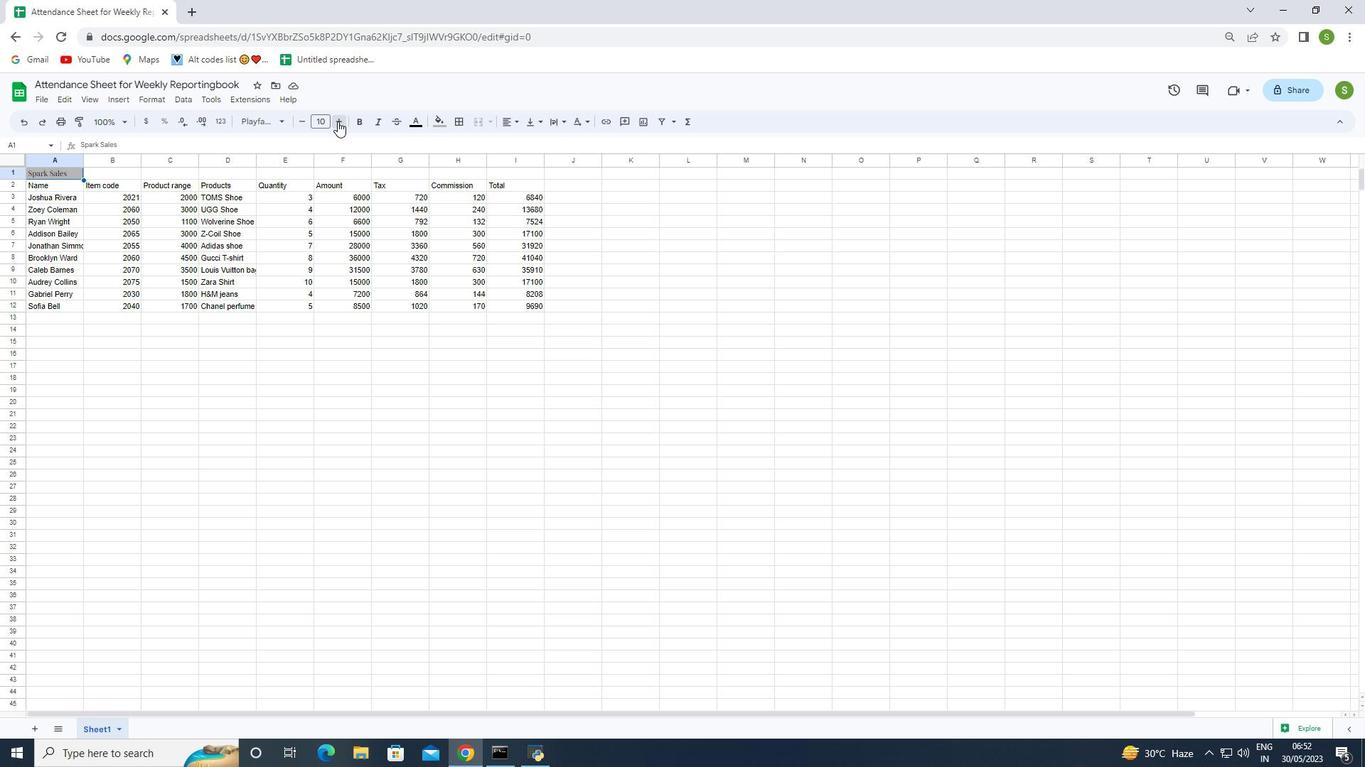 
Action: Mouse pressed left at (337, 121)
Screenshot: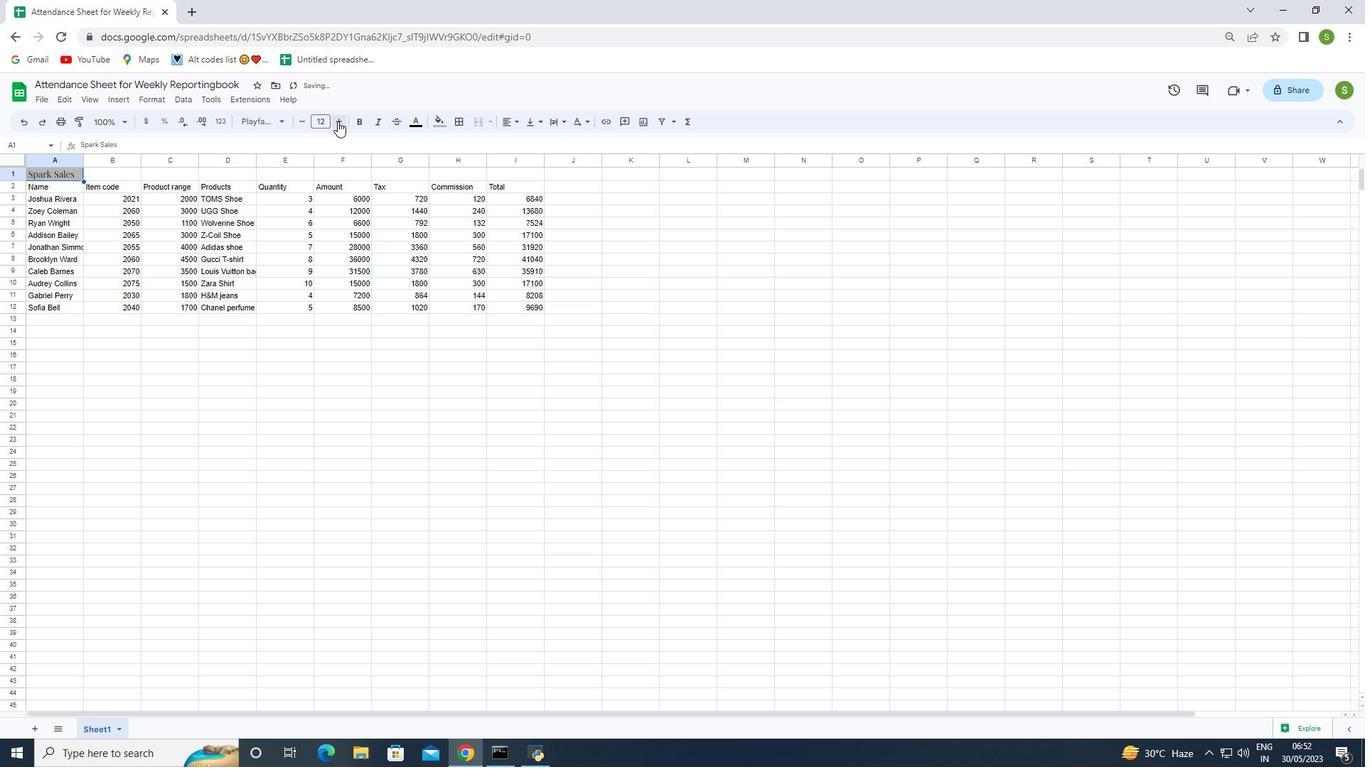 
Action: Mouse pressed left at (337, 121)
Screenshot: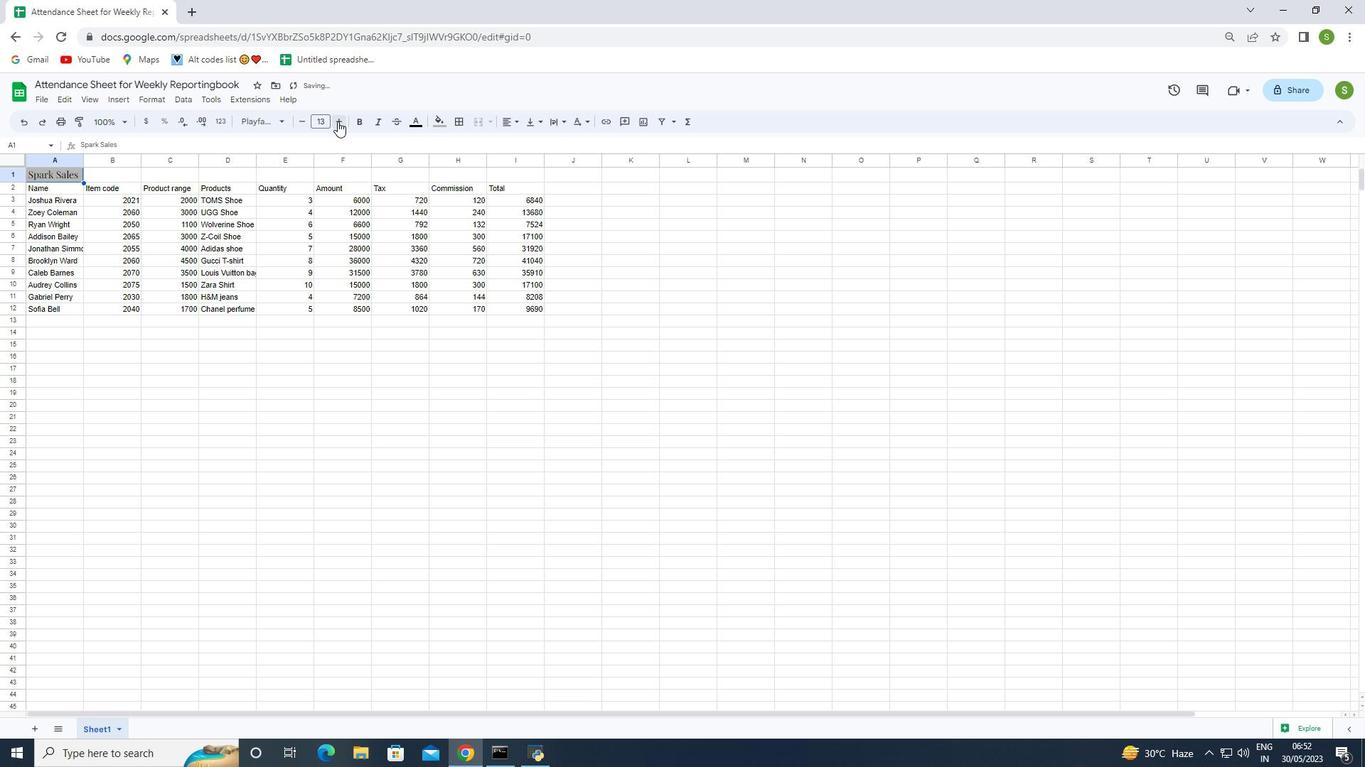 
Action: Mouse pressed left at (337, 121)
Screenshot: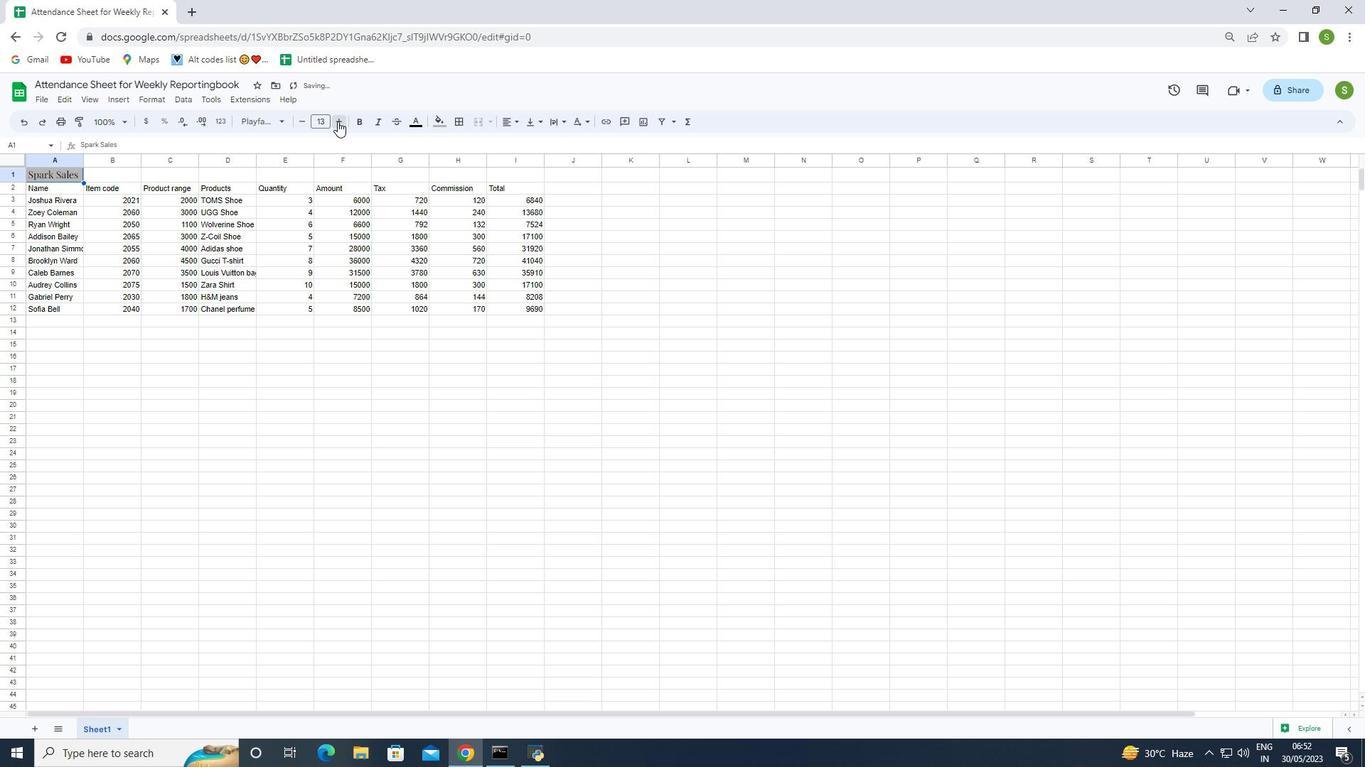
Action: Mouse pressed left at (337, 121)
Screenshot: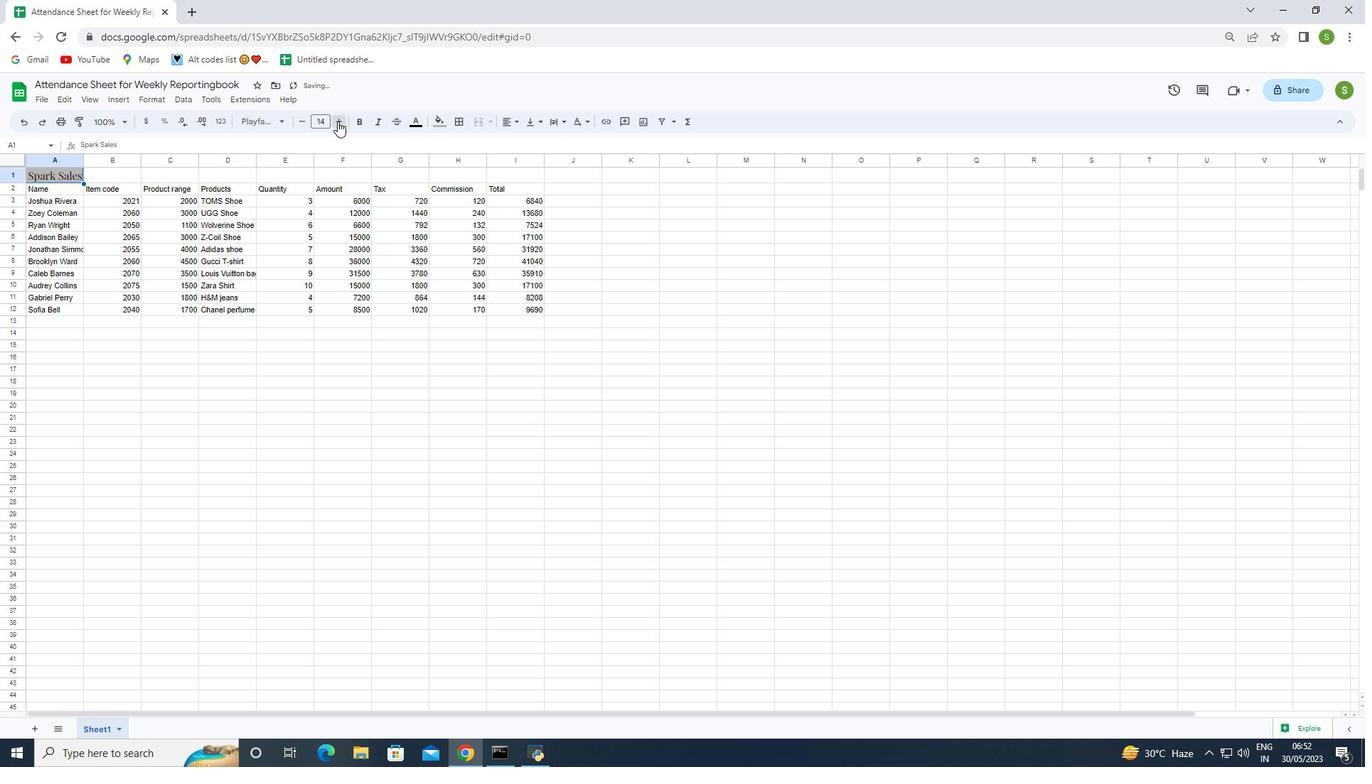 
Action: Mouse pressed left at (337, 121)
Screenshot: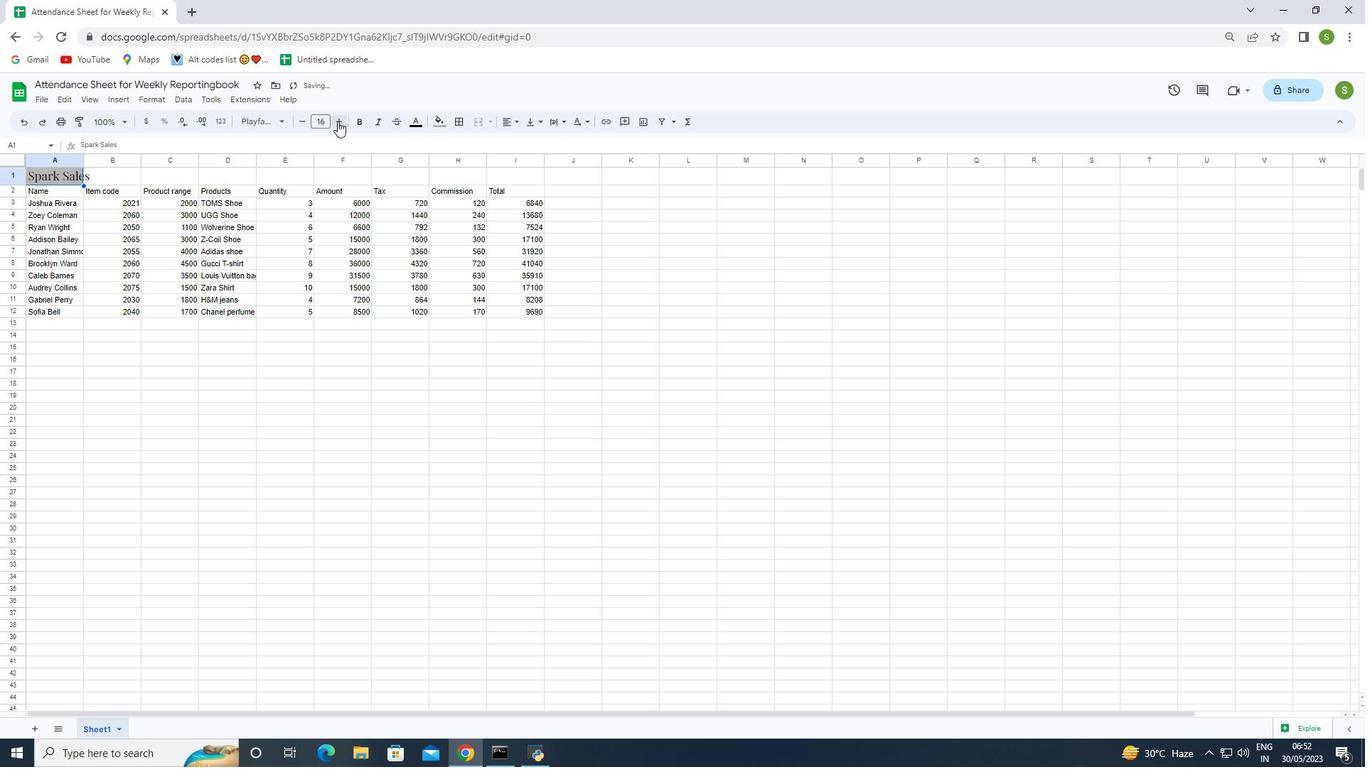 
Action: Mouse pressed left at (337, 121)
Screenshot: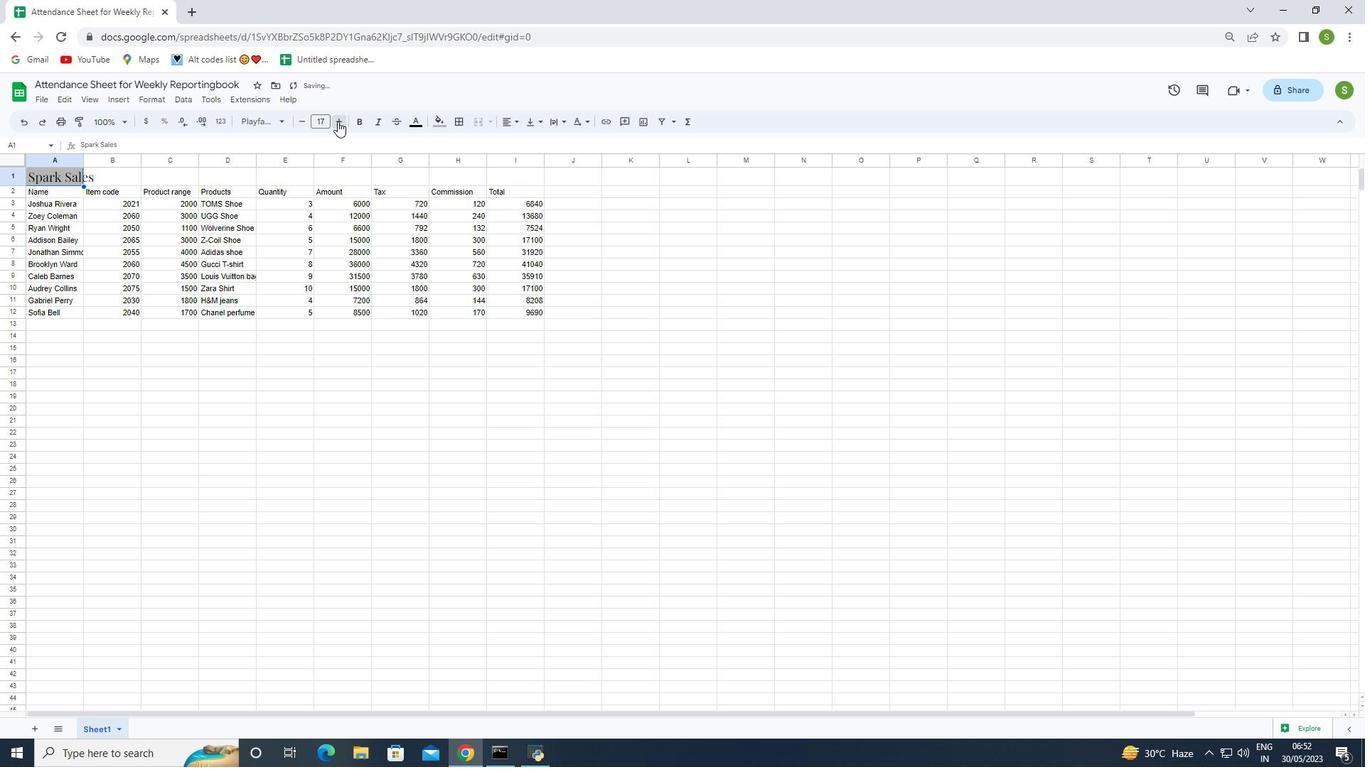 
Action: Mouse moved to (36, 191)
Screenshot: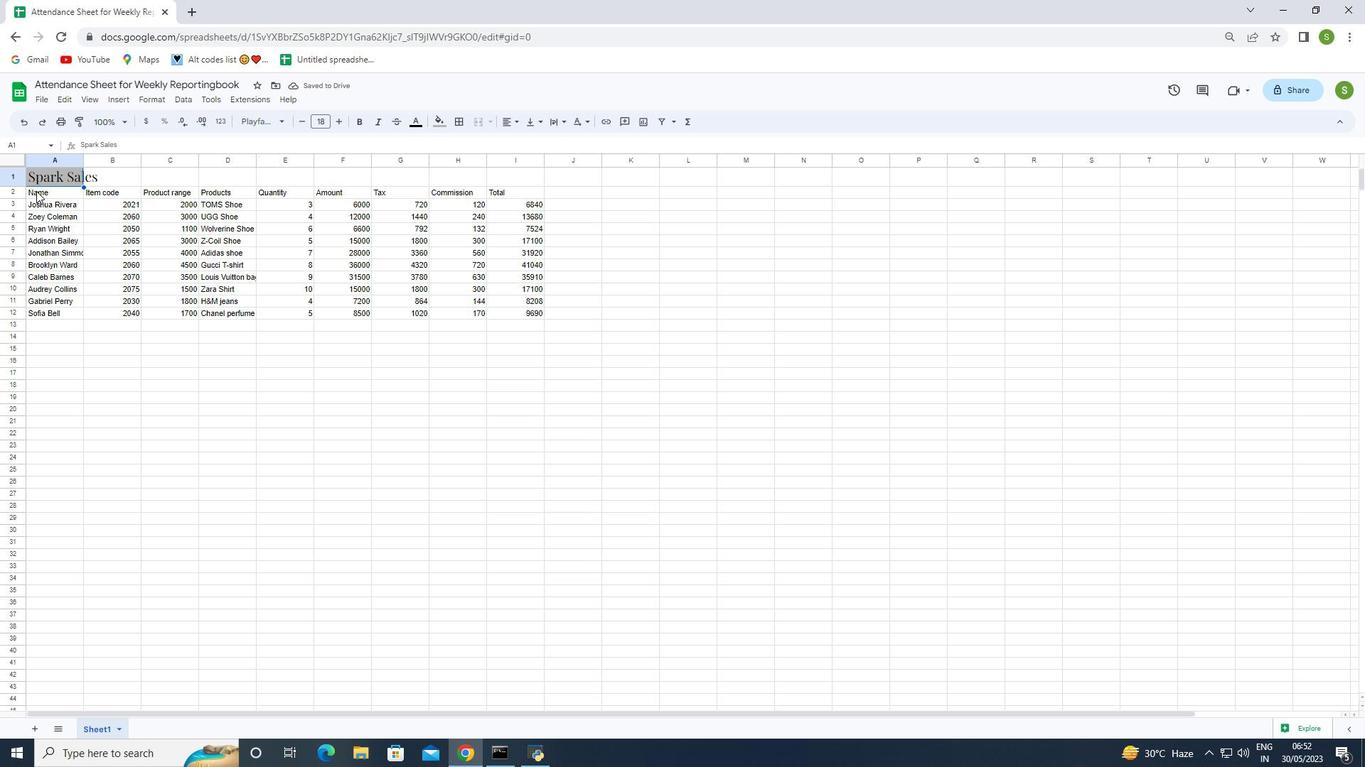 
Action: Mouse pressed left at (36, 191)
Screenshot: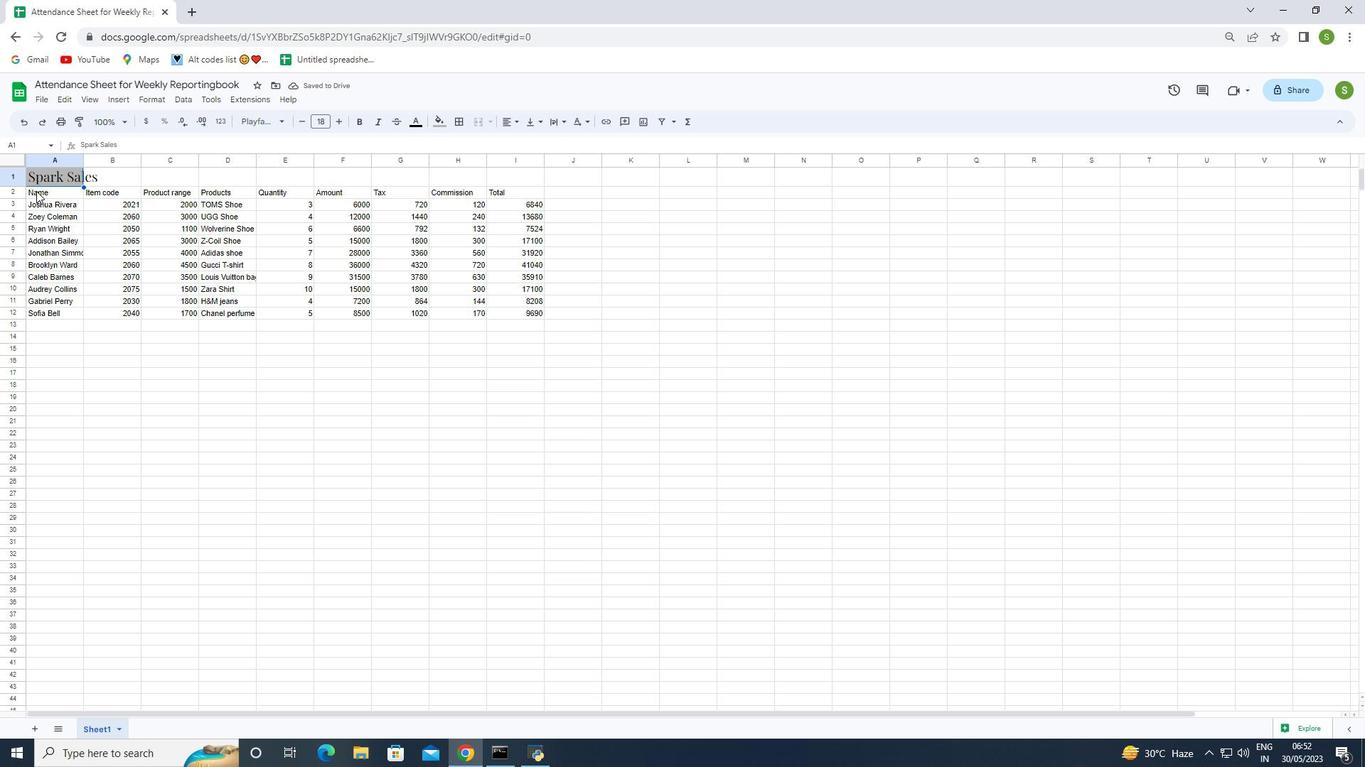 
Action: Mouse moved to (272, 118)
Screenshot: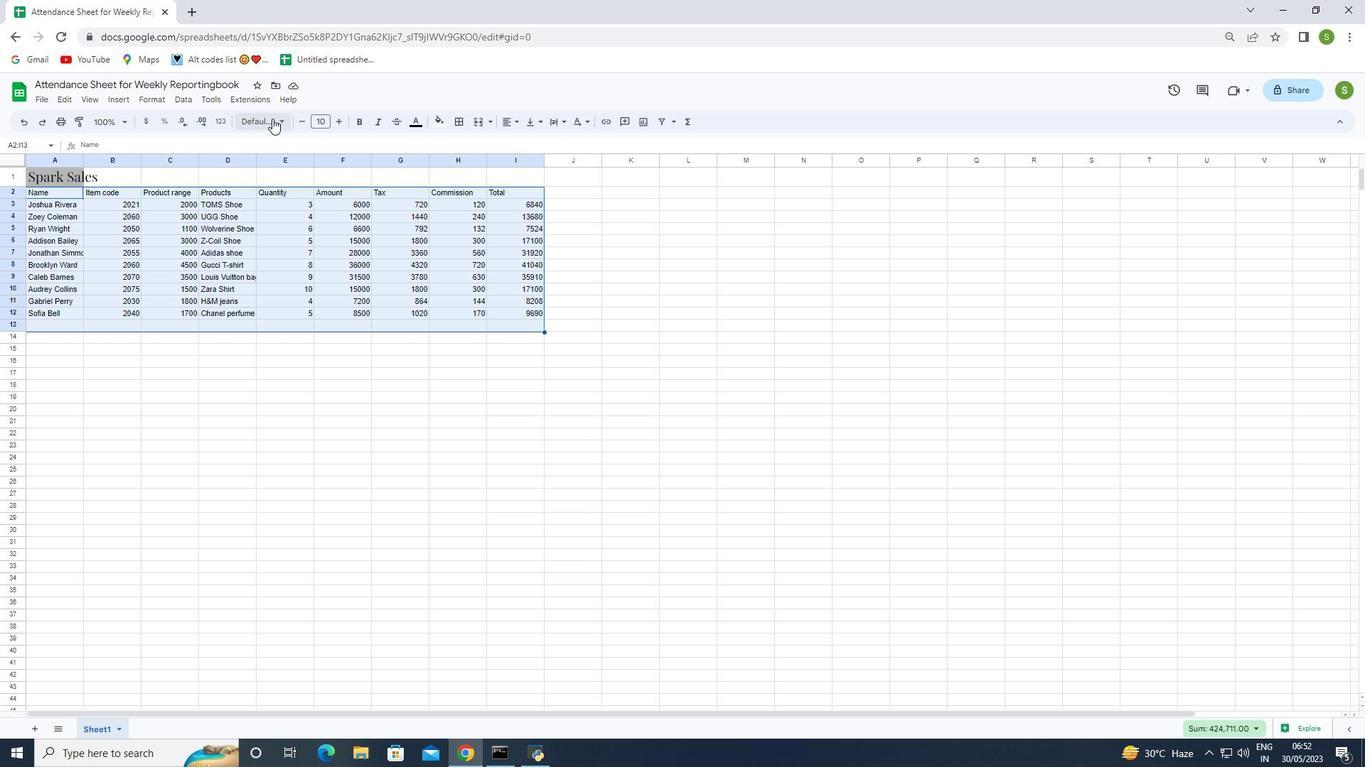 
Action: Mouse pressed left at (272, 118)
Screenshot: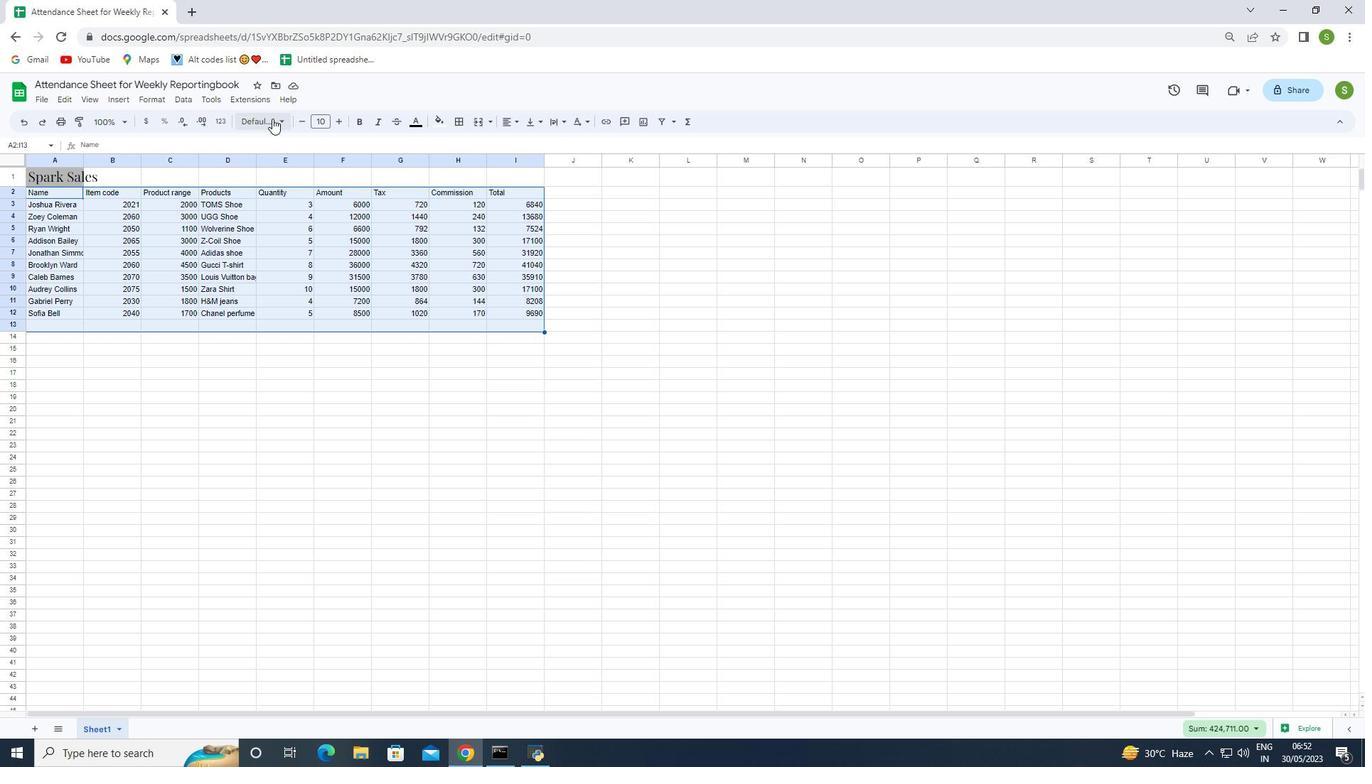 
Action: Mouse moved to (289, 233)
Screenshot: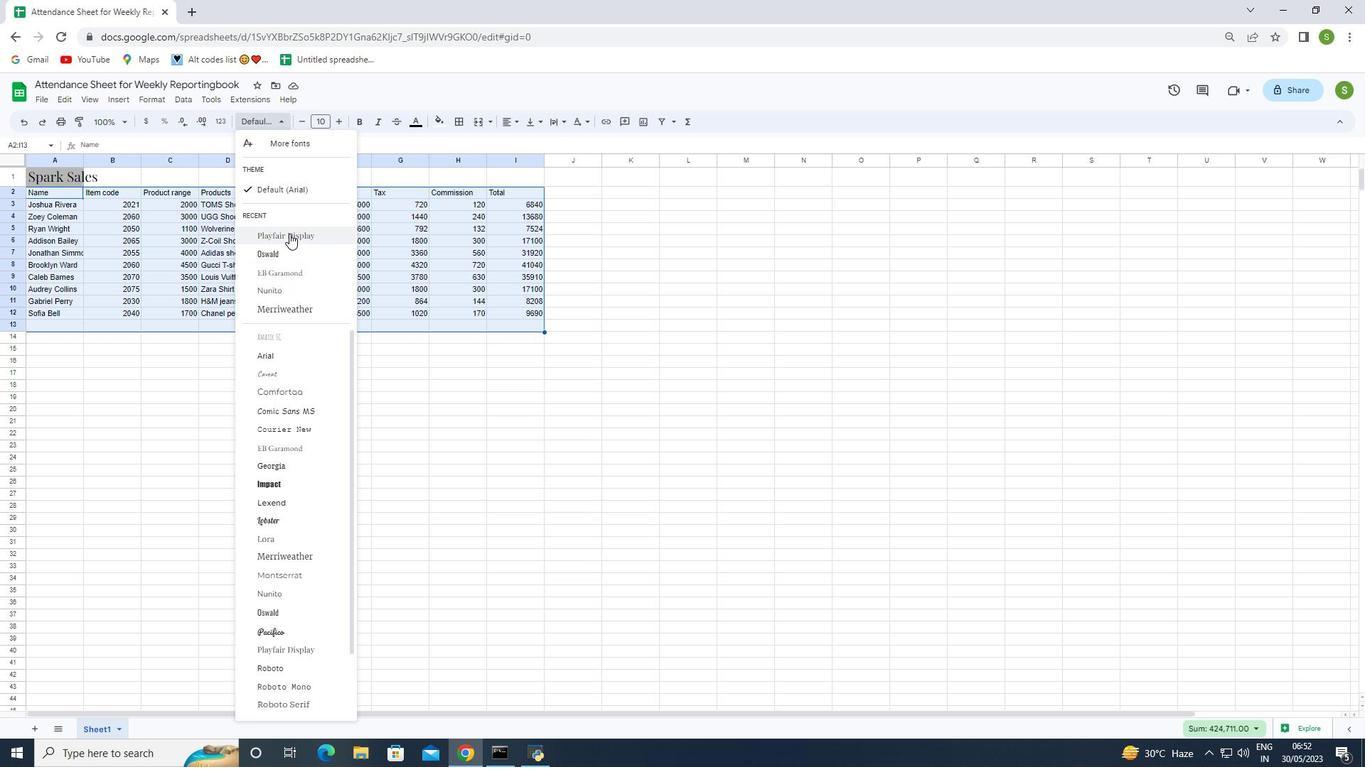 
Action: Mouse pressed left at (289, 233)
Screenshot: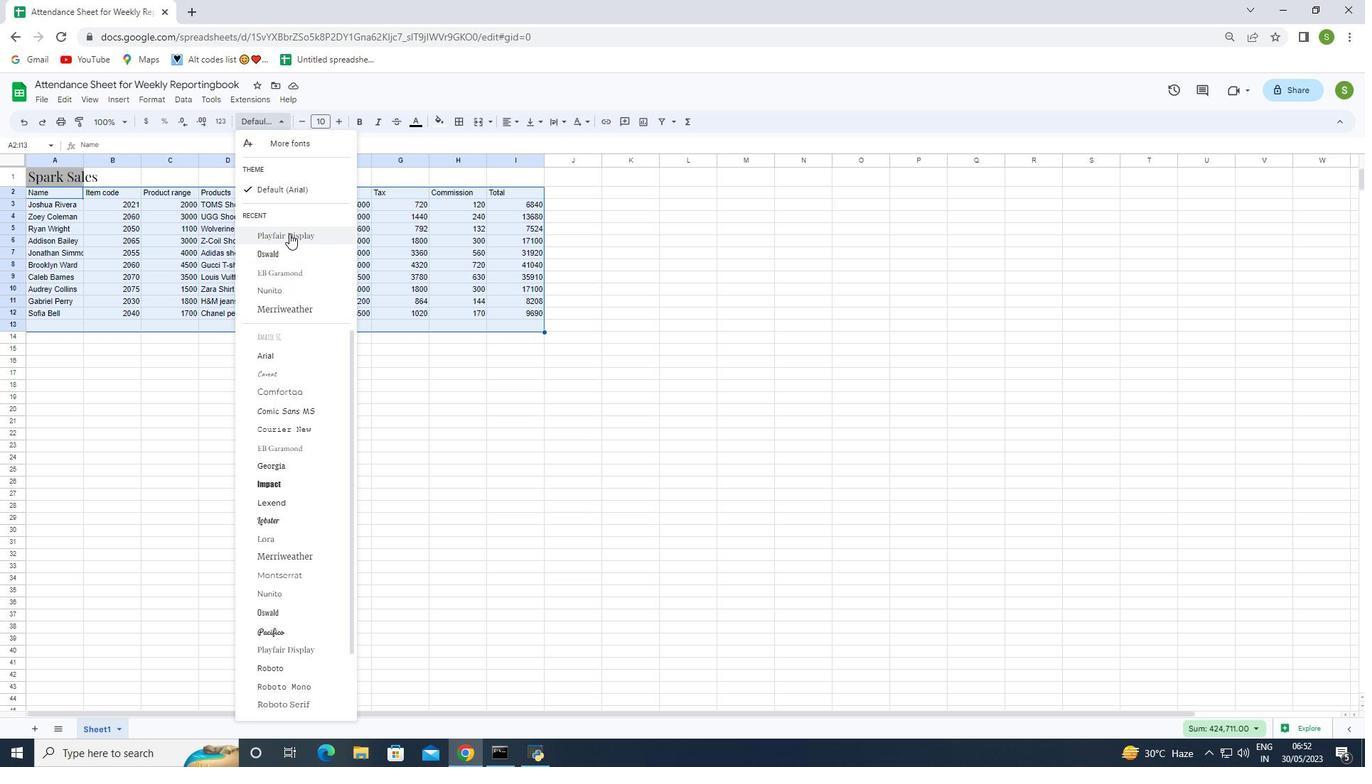 
Action: Mouse moved to (1364, 703)
Screenshot: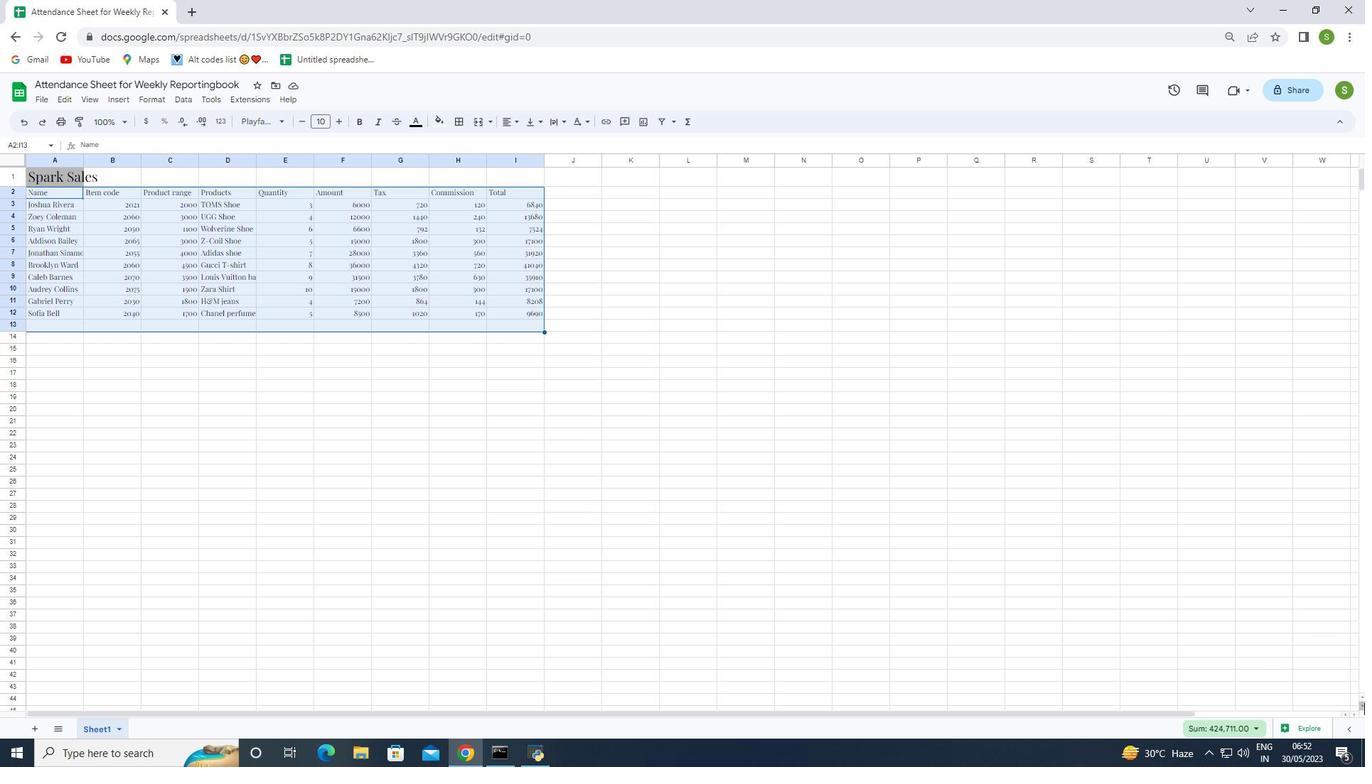 
Action: Key pressed <Key.enter><Key.enter>
Screenshot: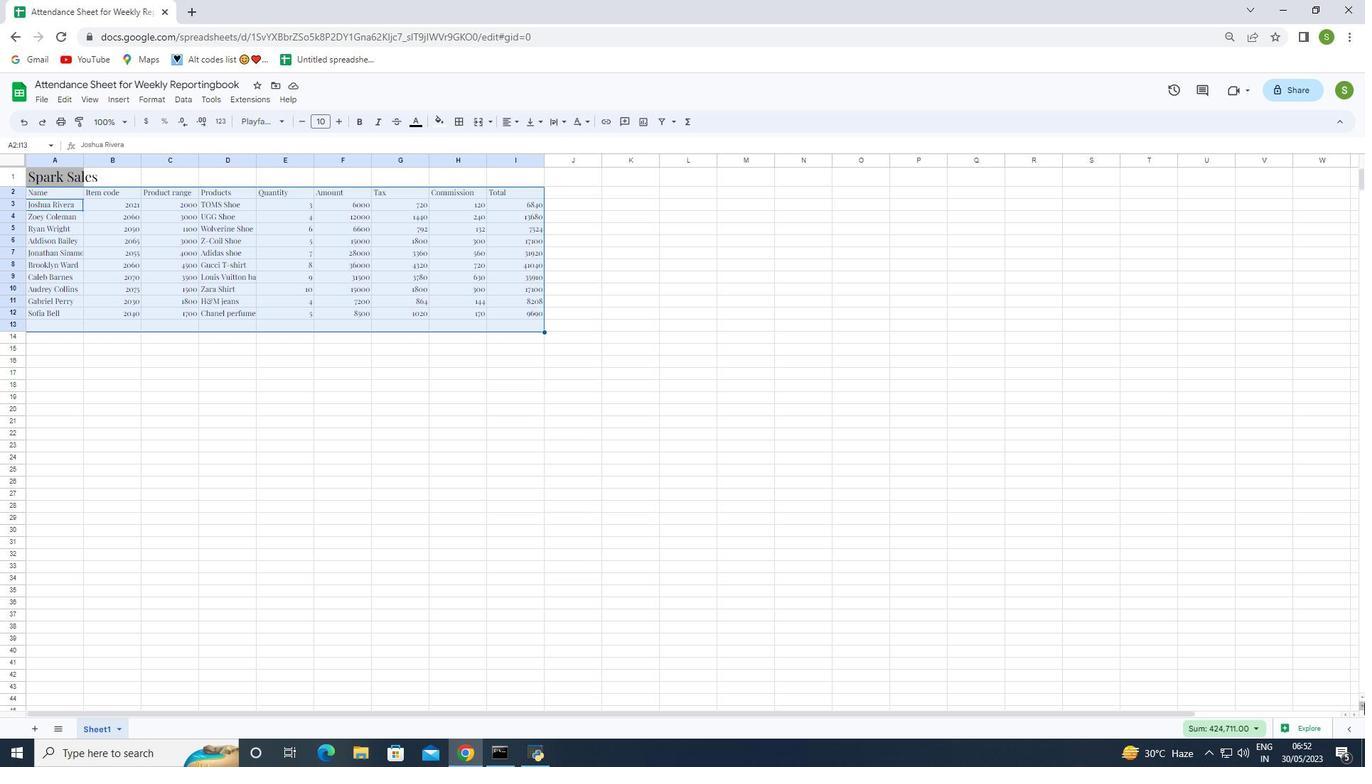 
Action: Mouse moved to (632, 516)
Screenshot: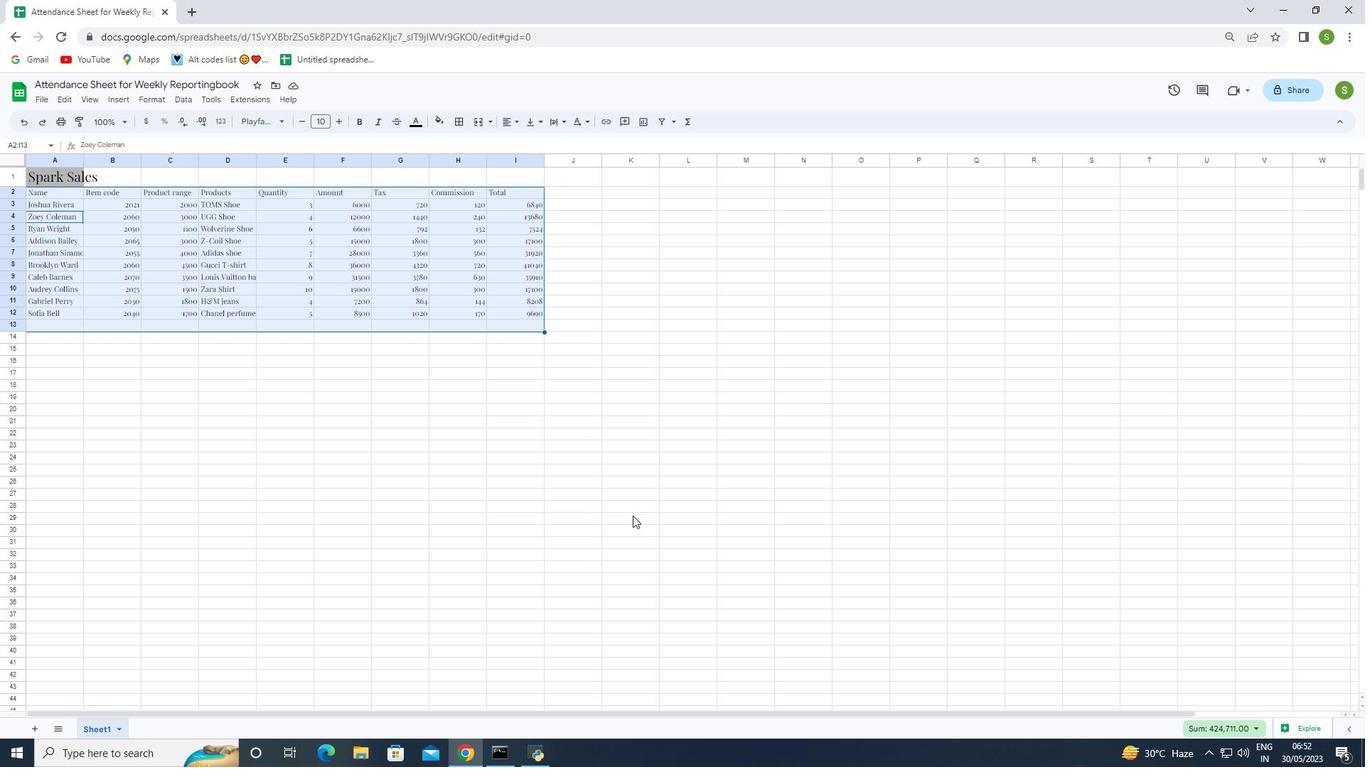 
Action: Mouse pressed left at (632, 516)
Screenshot: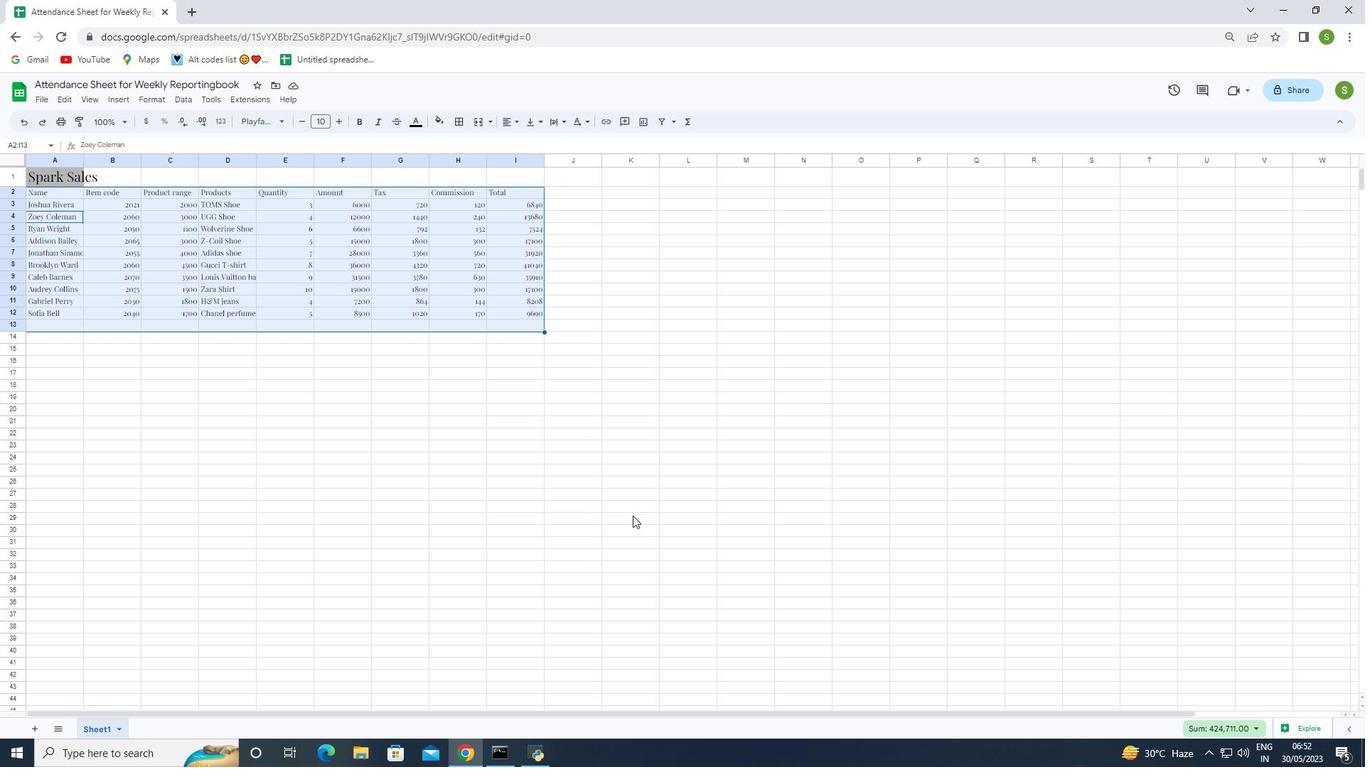 
Action: Mouse moved to (42, 193)
Screenshot: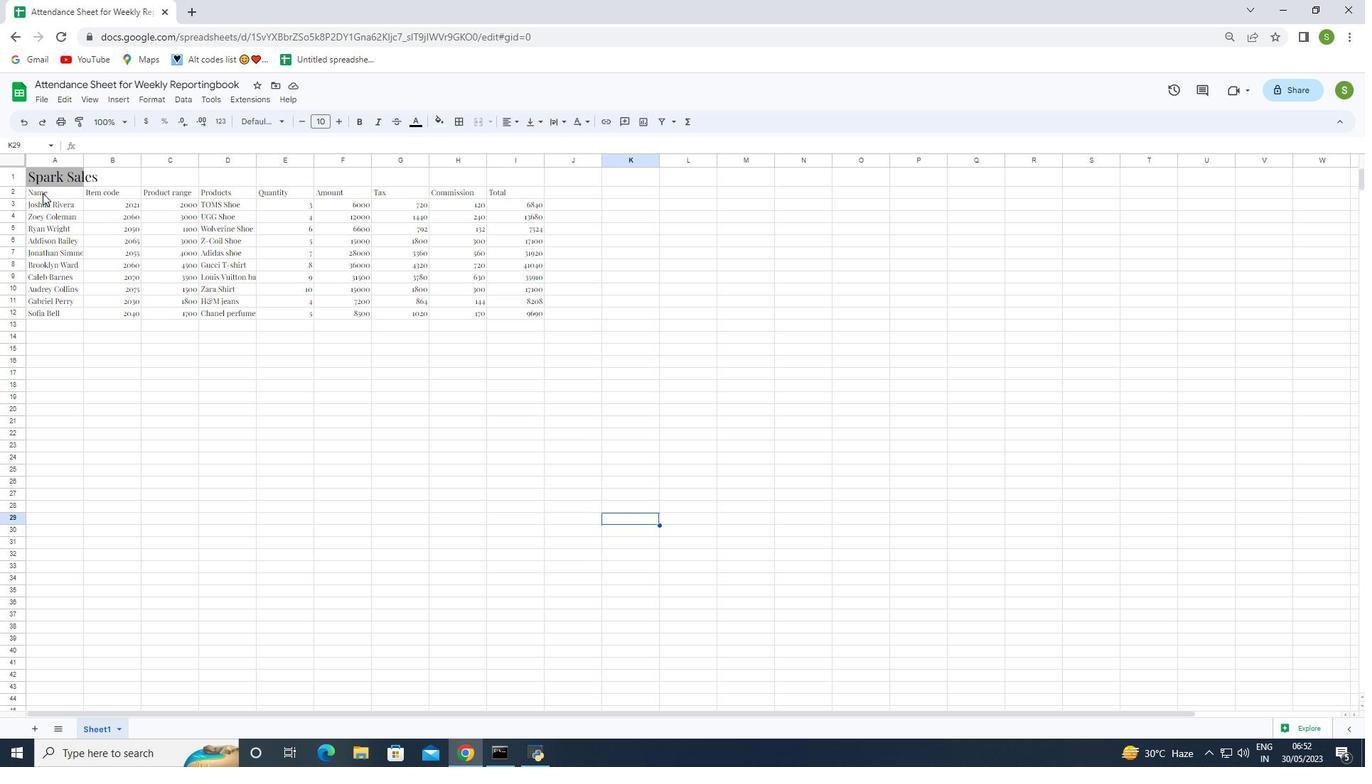 
Action: Mouse pressed left at (42, 193)
Screenshot: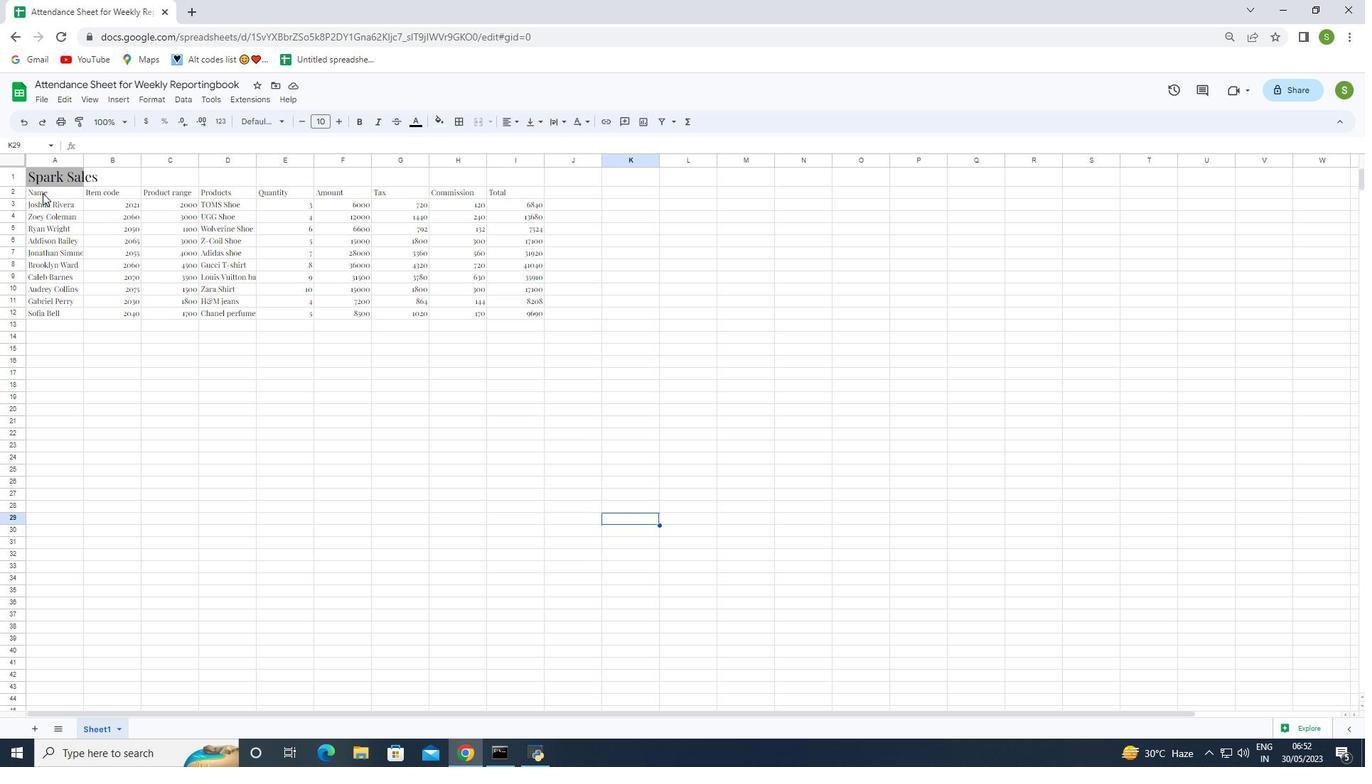 
Action: Mouse moved to (302, 127)
Screenshot: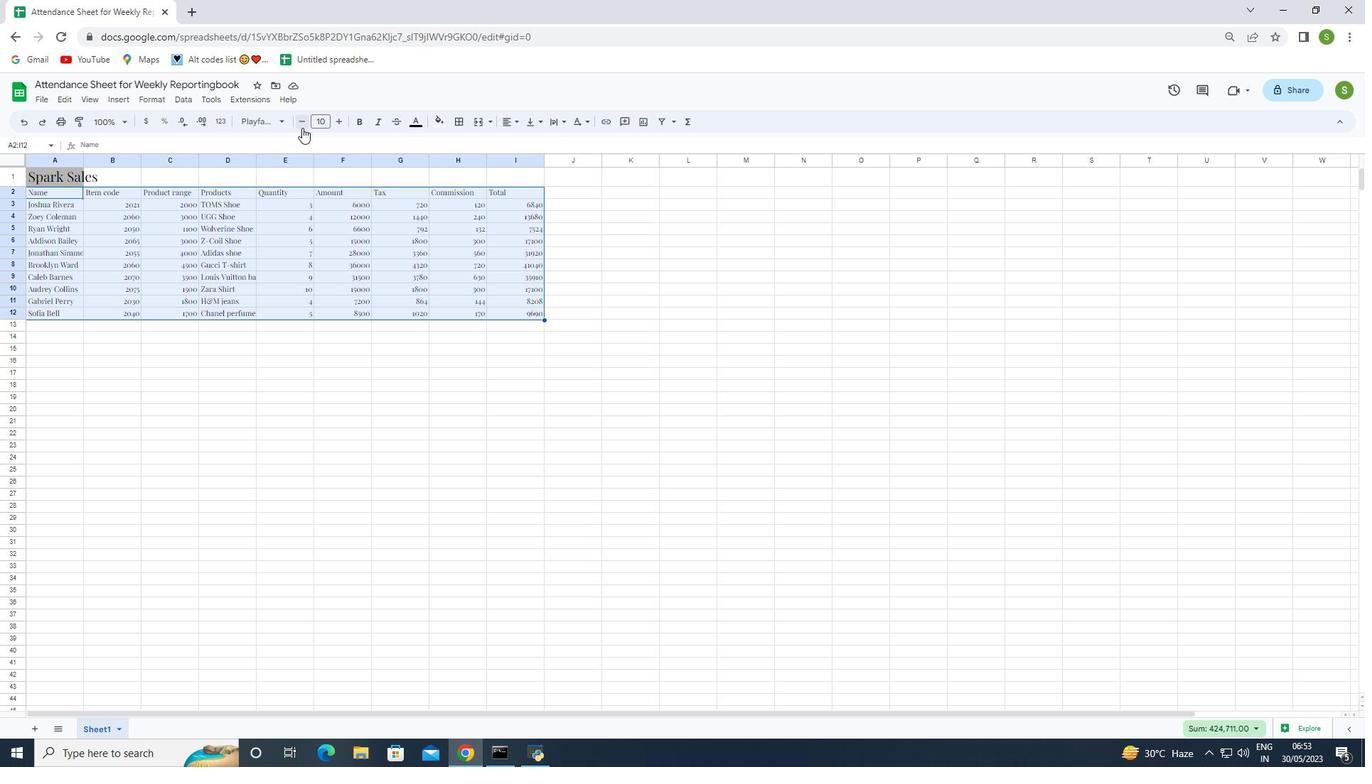 
Action: Mouse pressed left at (302, 127)
Screenshot: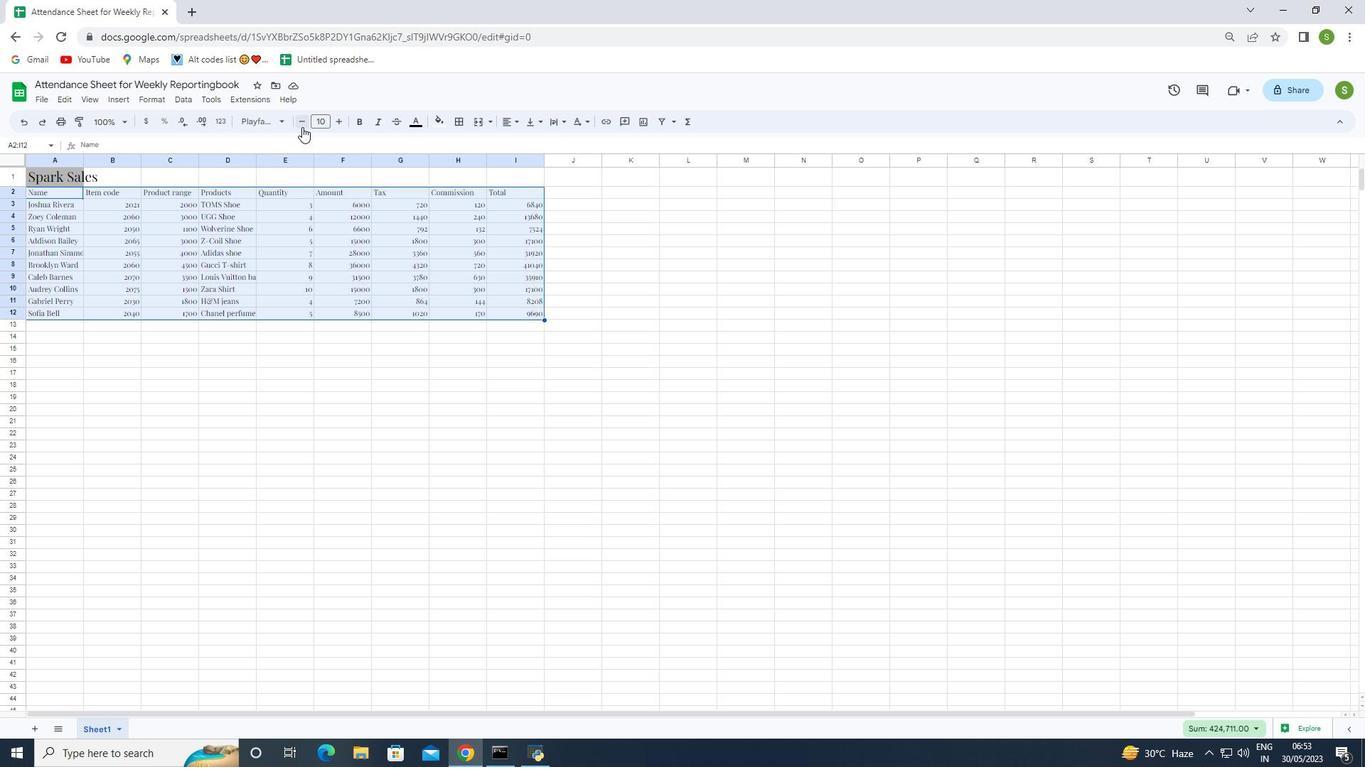
Action: Mouse moved to (45, 177)
Screenshot: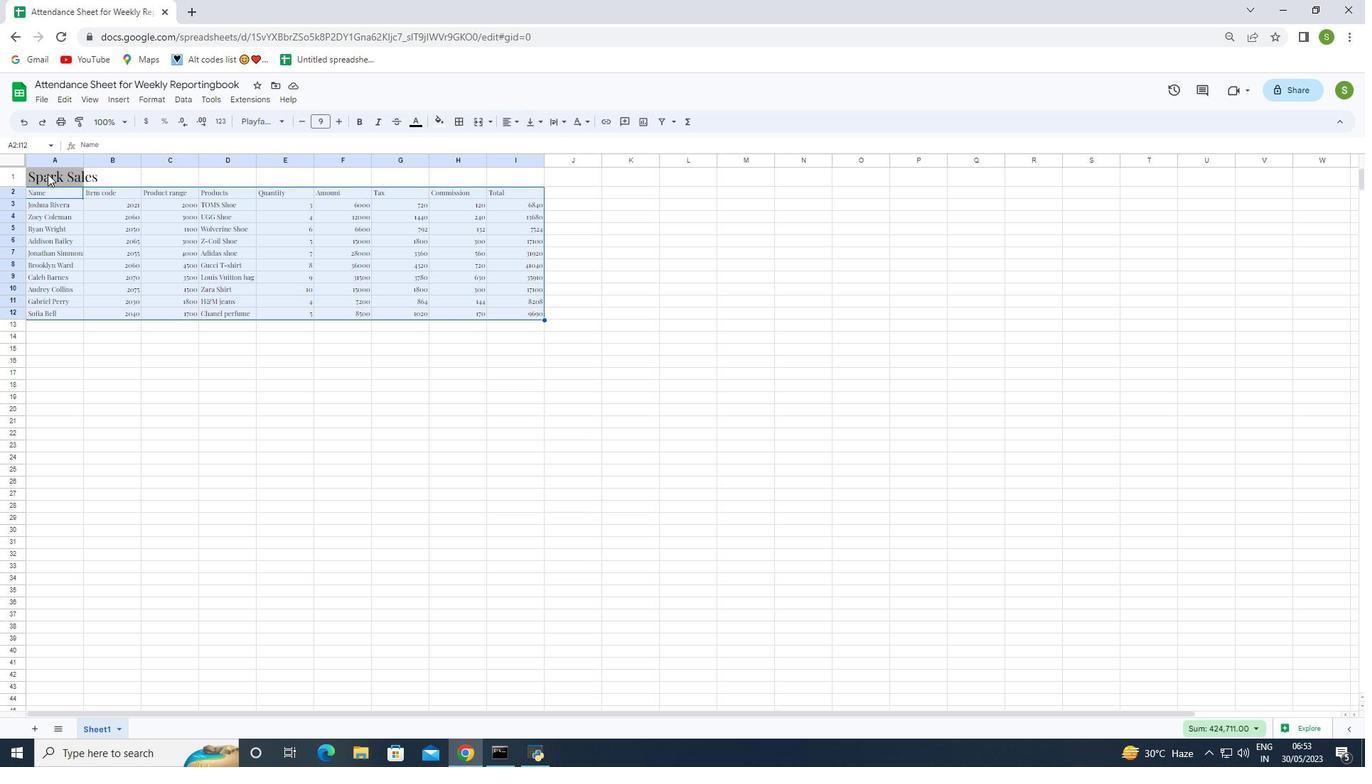 
Action: Mouse pressed left at (45, 177)
Screenshot: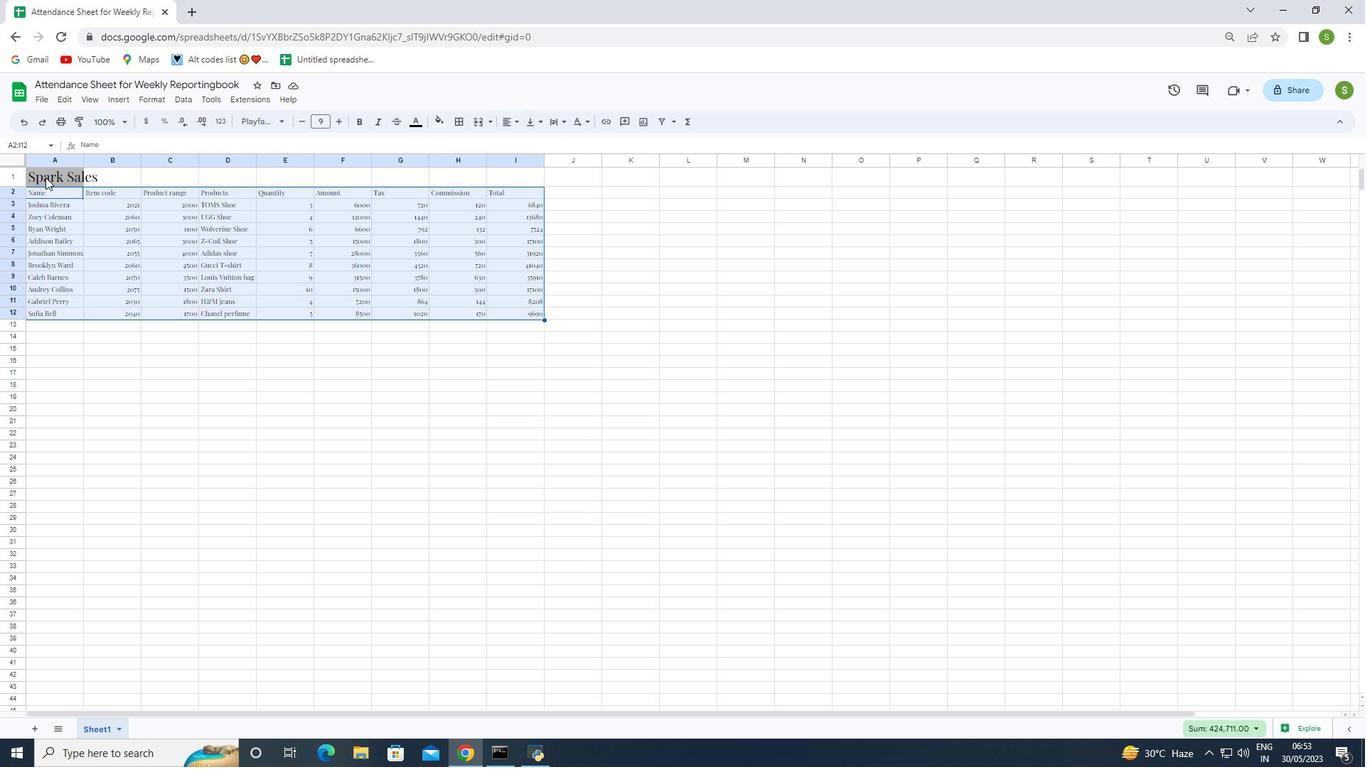 
Action: Mouse moved to (516, 122)
Screenshot: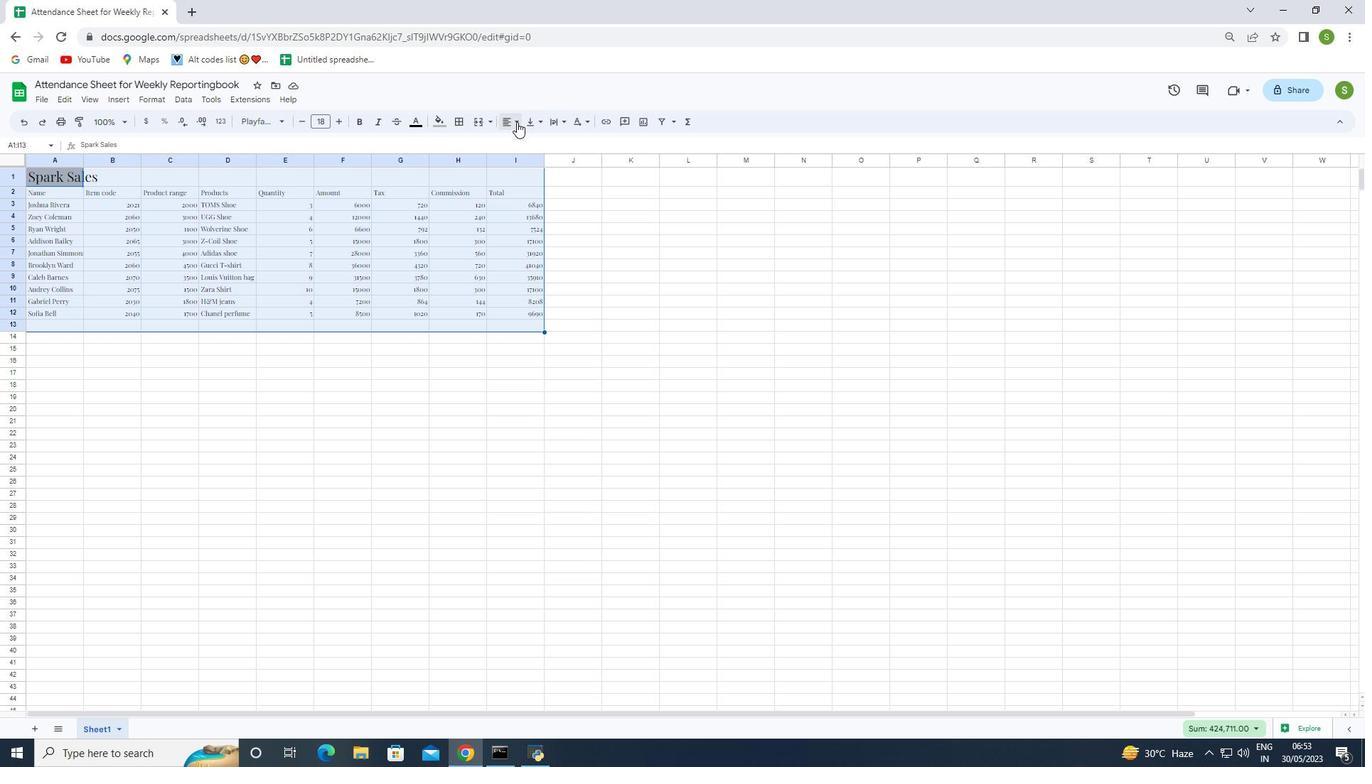 
Action: Mouse pressed left at (516, 122)
Screenshot: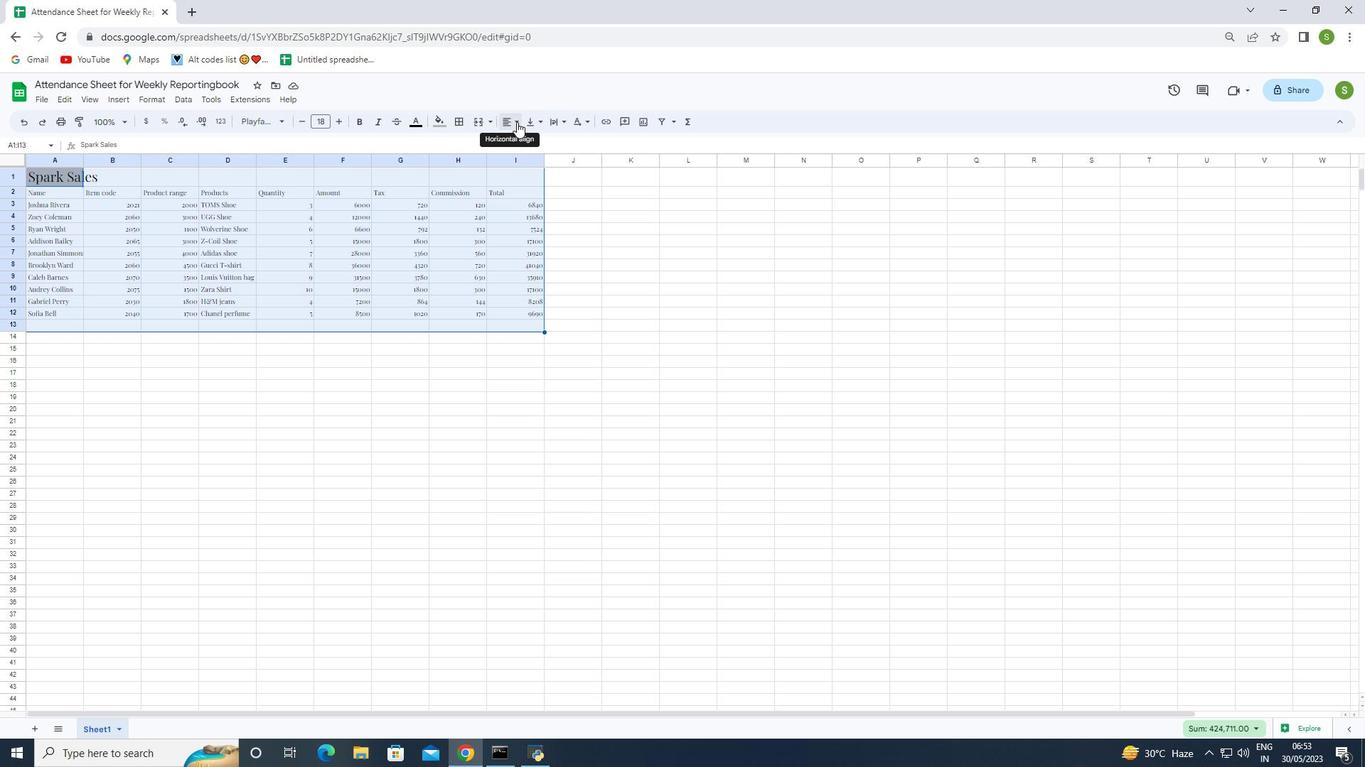 
Action: Mouse moved to (524, 142)
Screenshot: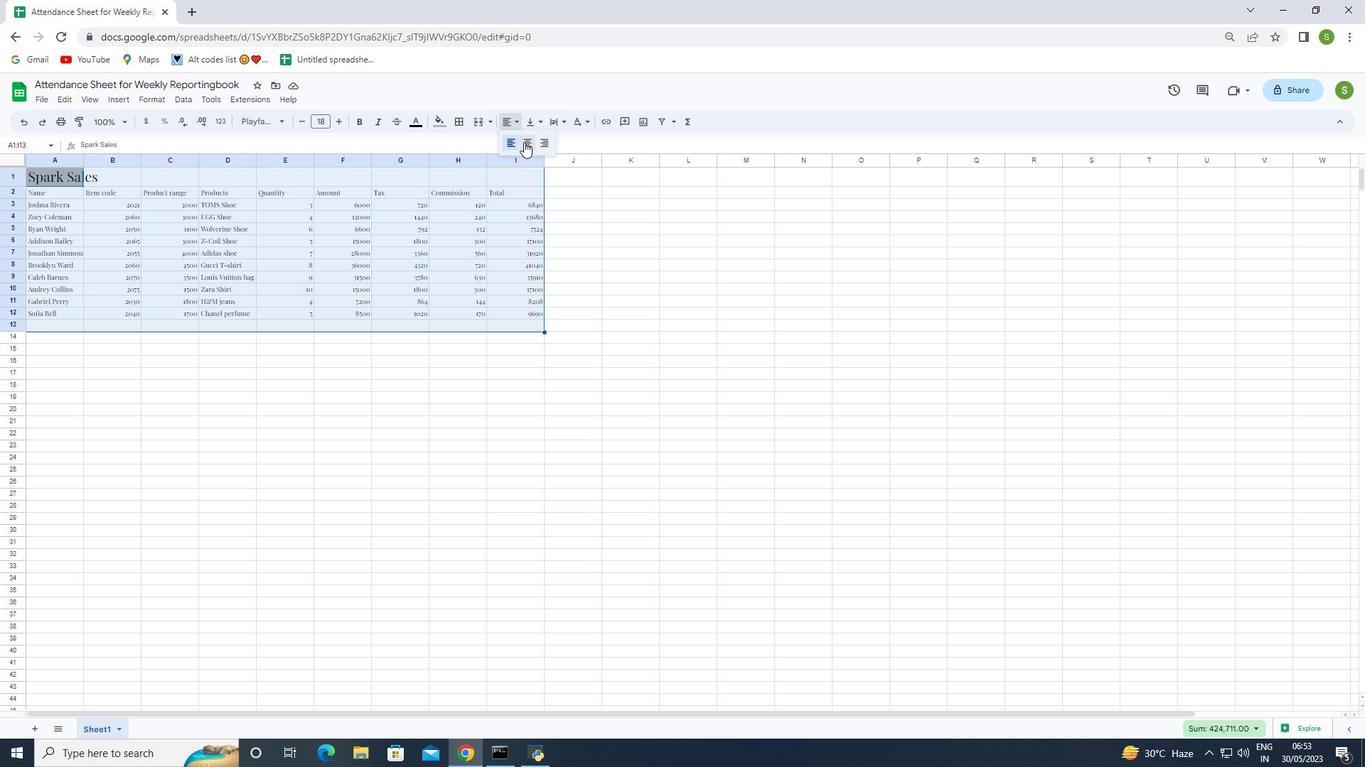 
Action: Mouse pressed left at (524, 142)
Screenshot: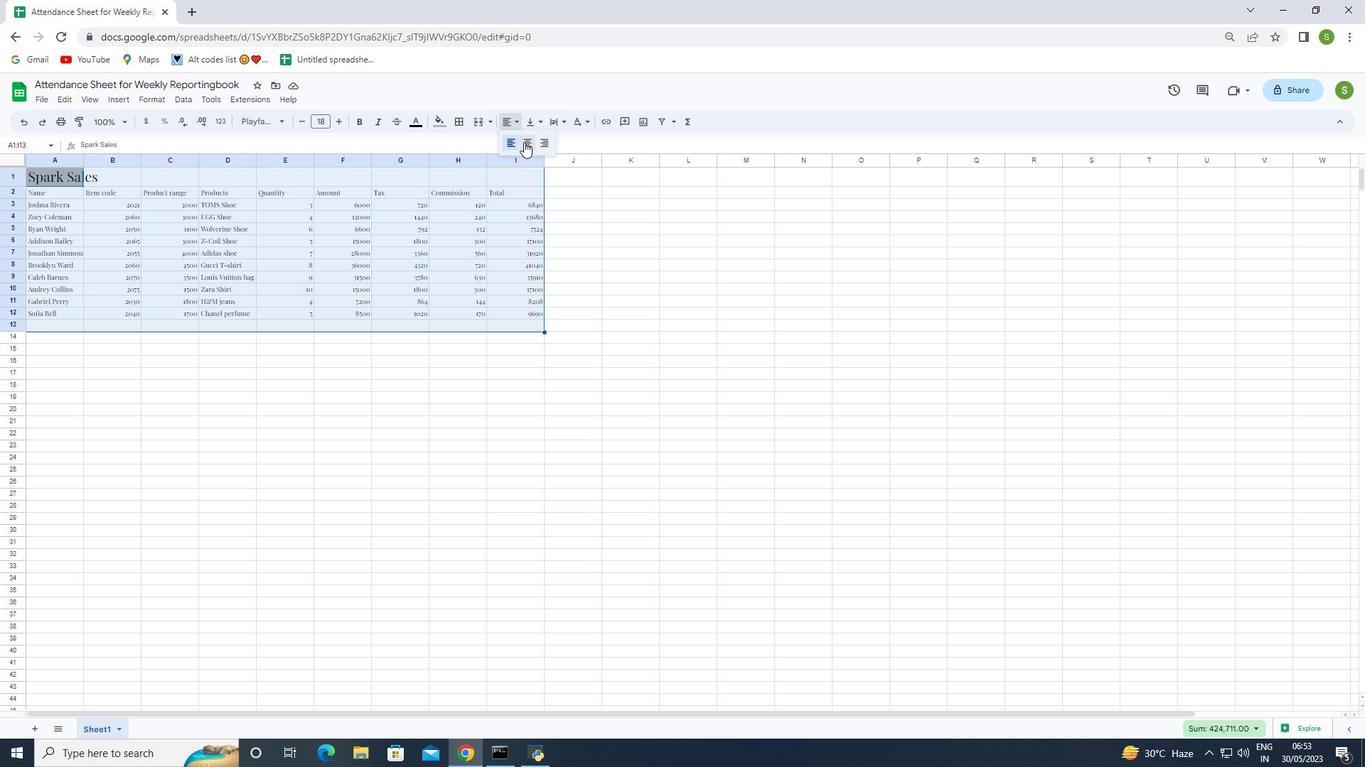 
Action: Mouse moved to (41, 98)
Screenshot: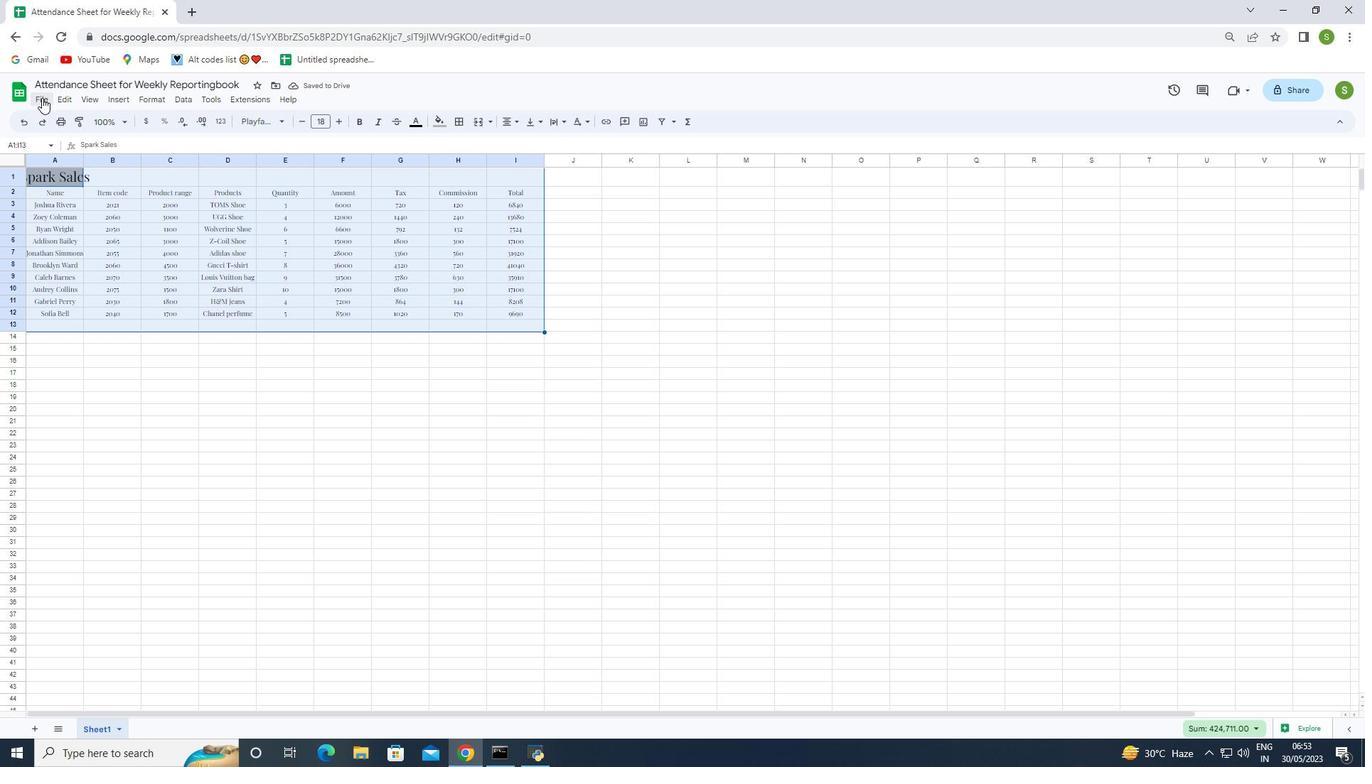 
Action: Mouse pressed left at (41, 98)
Screenshot: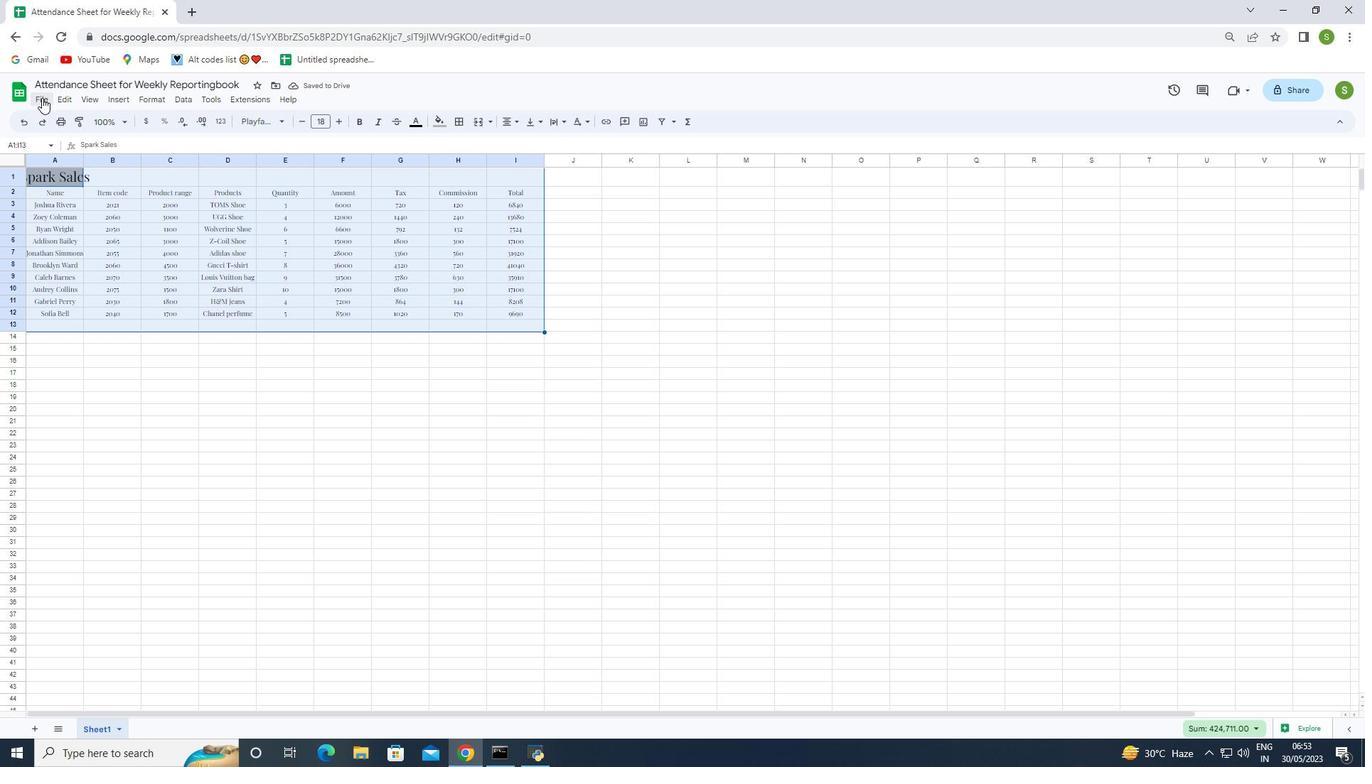 
Action: Mouse moved to (67, 266)
Screenshot: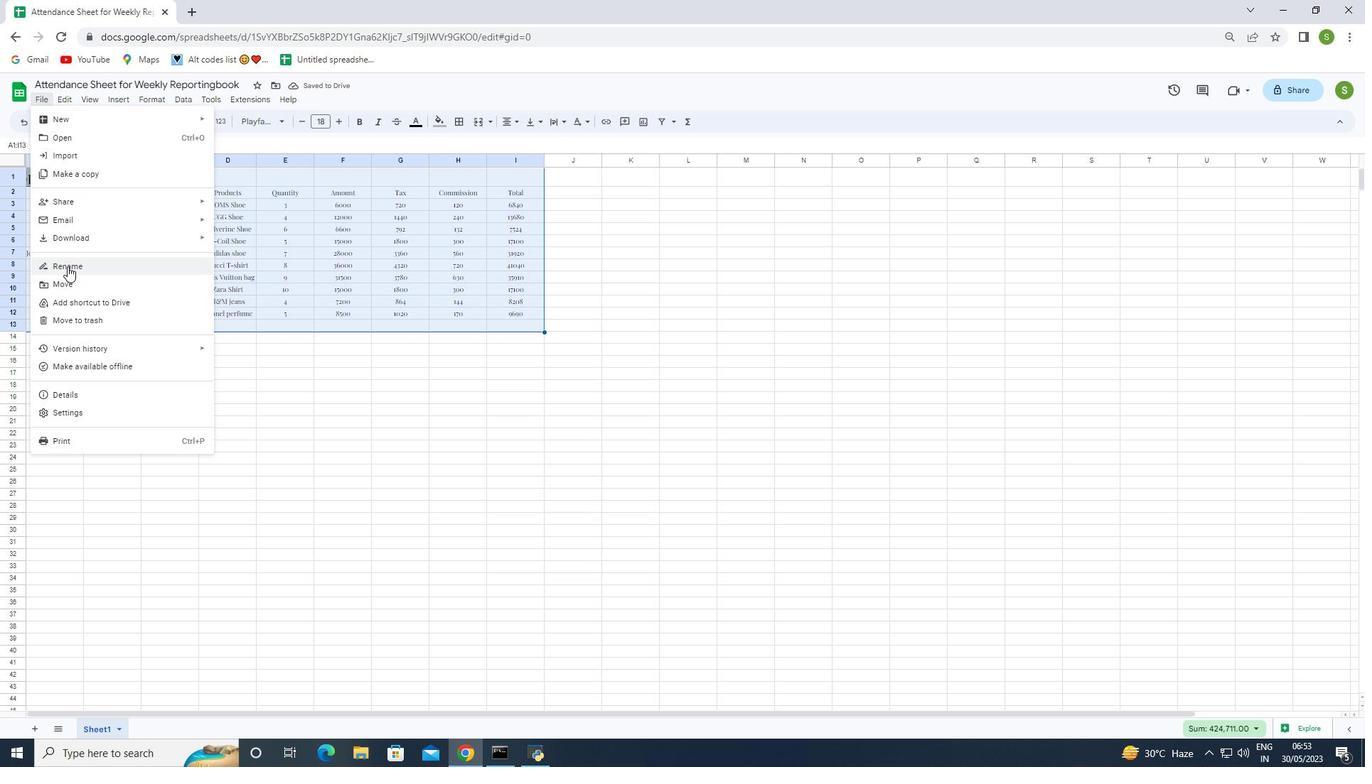 
Action: Mouse pressed left at (67, 266)
Screenshot: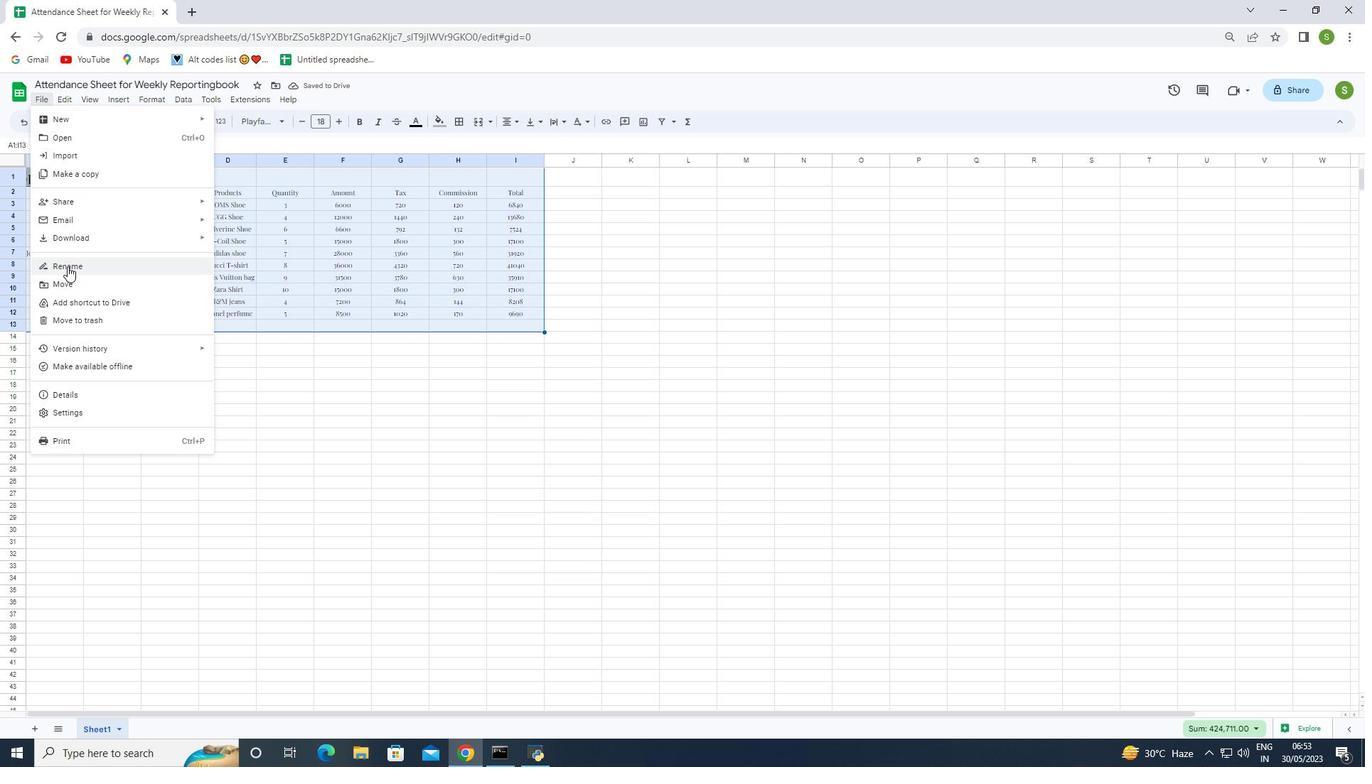 
Action: Key pressed <Key.backspace><Key.shift>Attendance<Key.space><Key.shift>Sheet<Key.space>for<Key.space><Key.shift>Weekly<Key.space><Key.shift>Reportingbook<Key.enter>
Screenshot: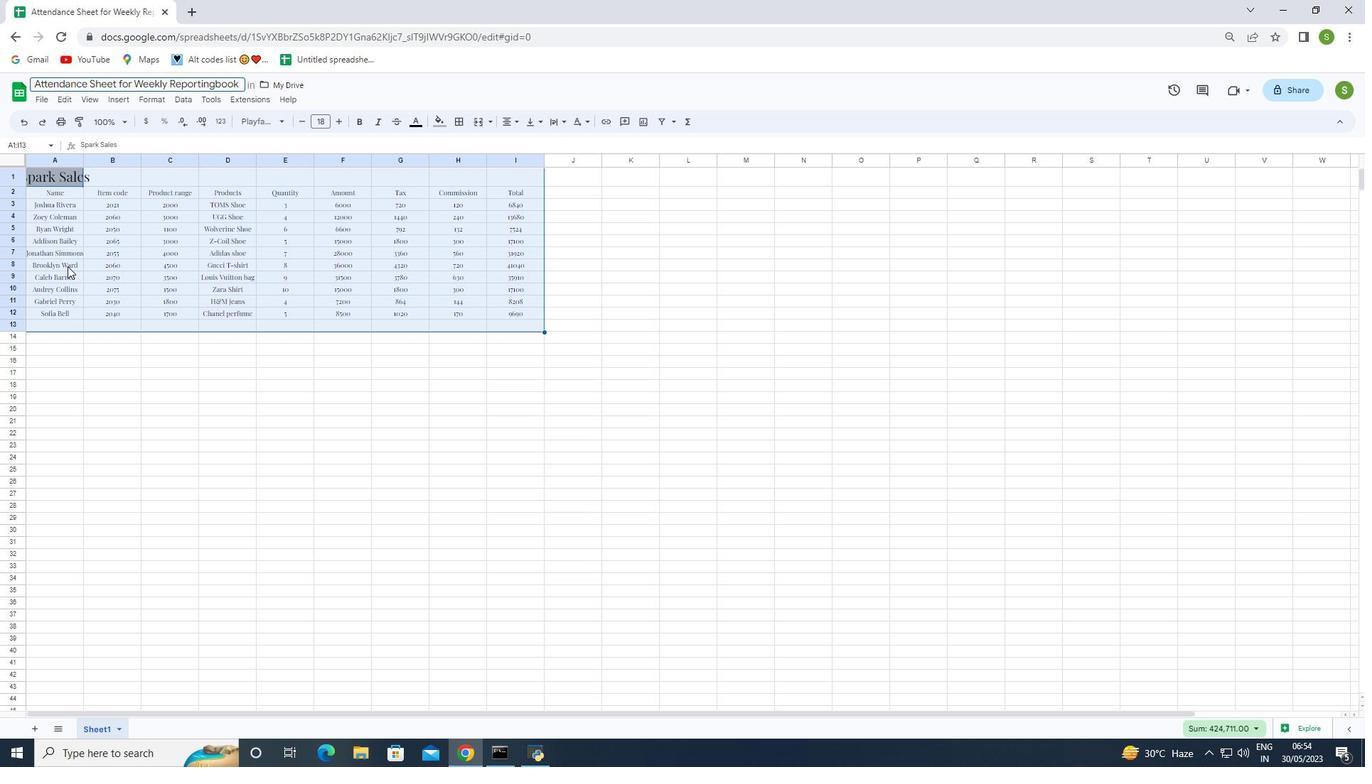 
Action: Mouse moved to (228, 393)
Screenshot: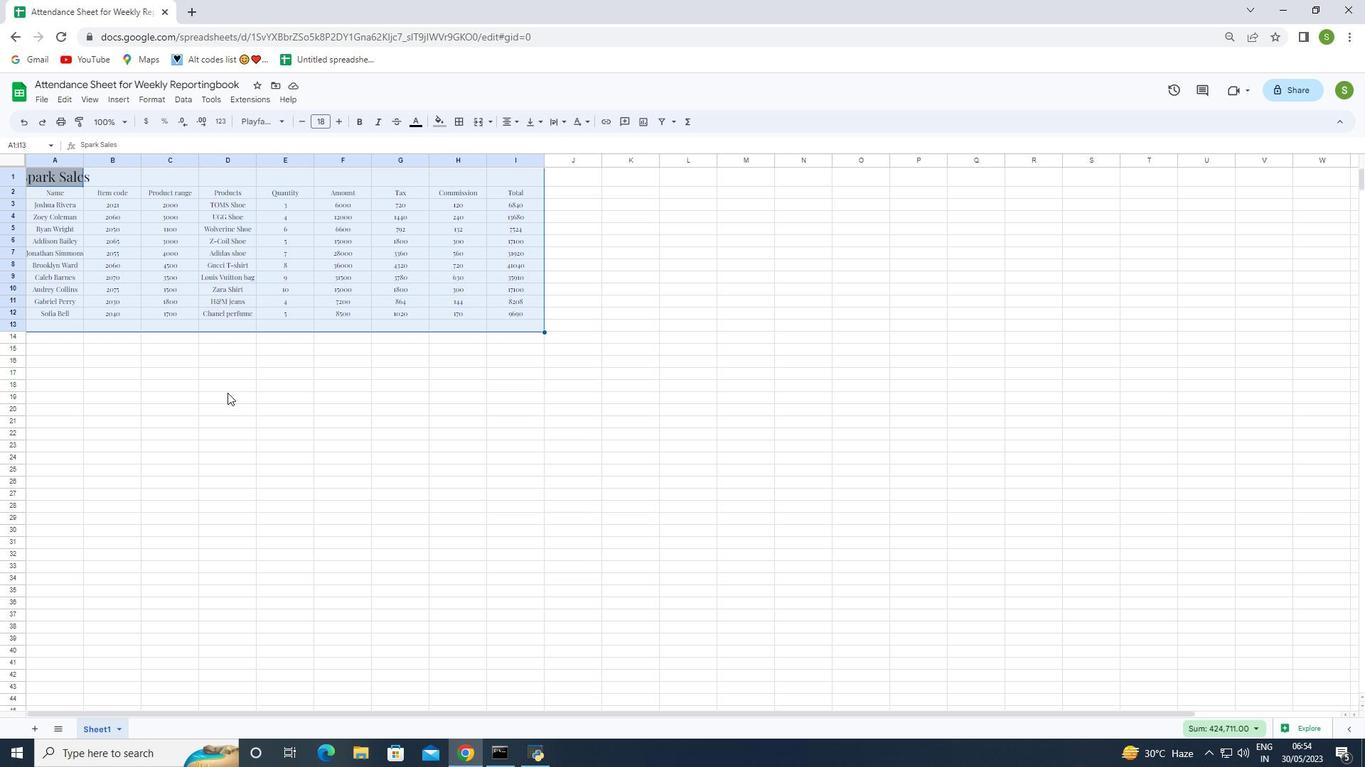 
Action: Mouse pressed left at (228, 393)
Screenshot: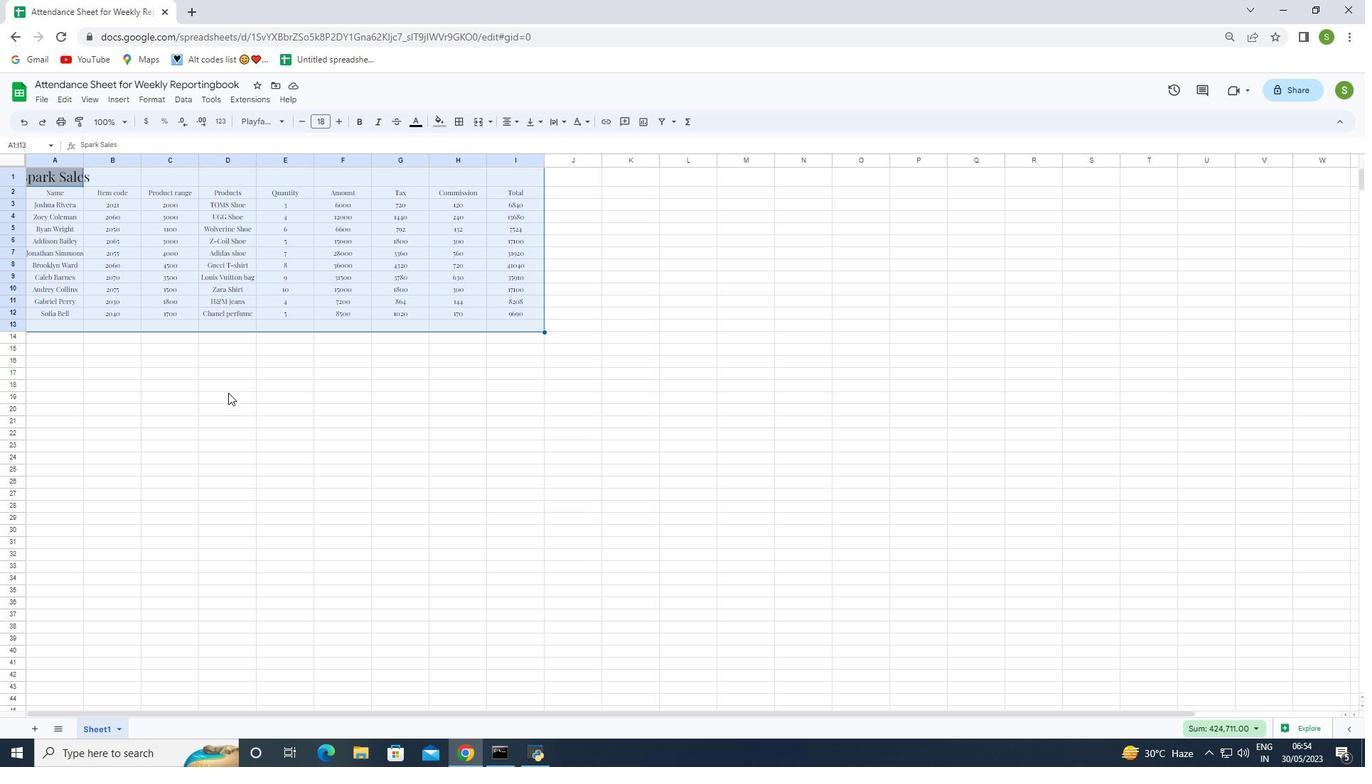 
